 Task: Check the selling blogs.
Action: Mouse moved to (87, 163)
Screenshot: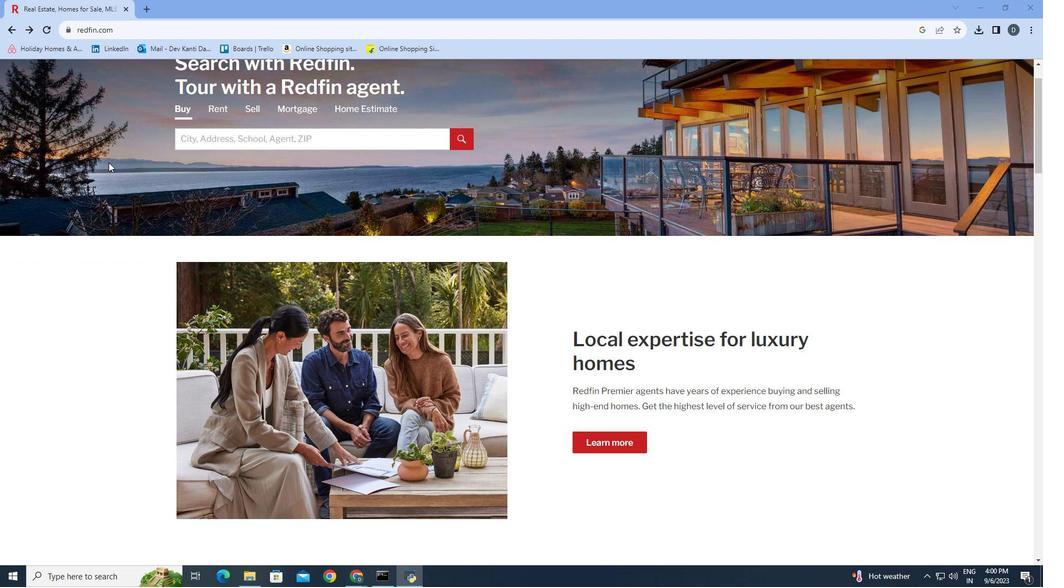 
Action: Mouse scrolled (87, 163) with delta (0, 0)
Screenshot: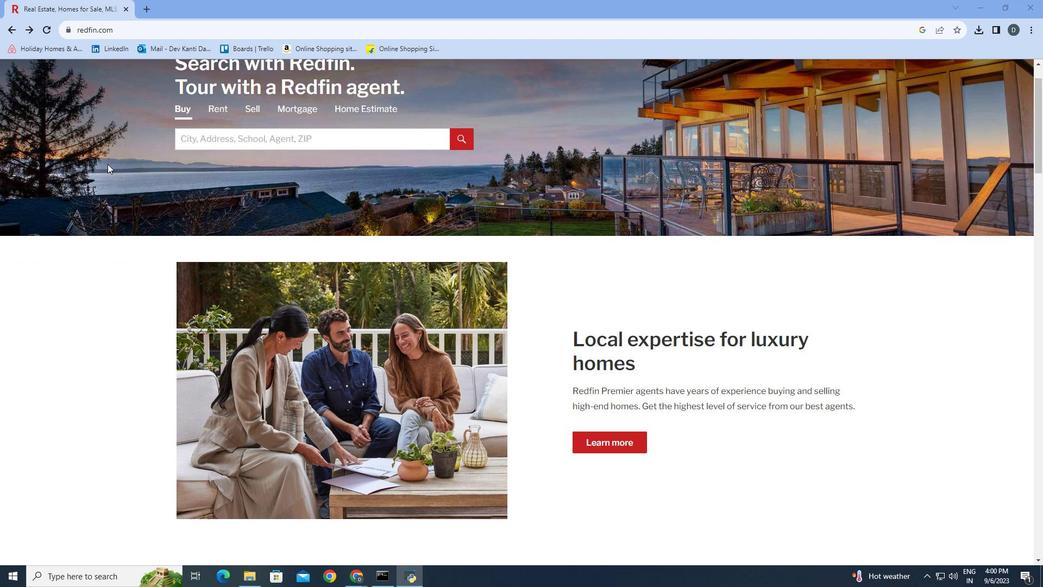 
Action: Mouse moved to (86, 164)
Screenshot: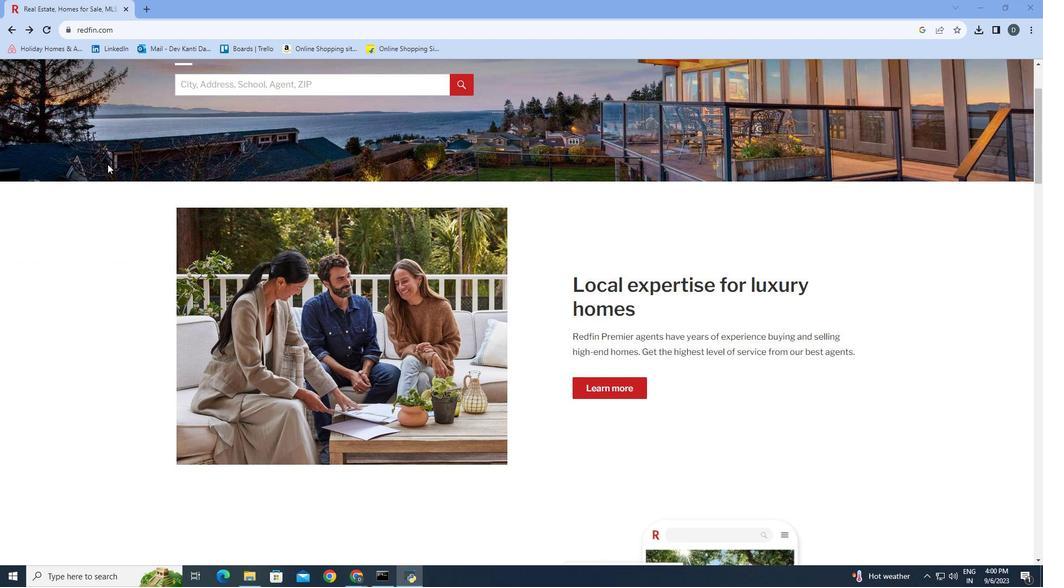 
Action: Mouse scrolled (86, 164) with delta (0, 0)
Screenshot: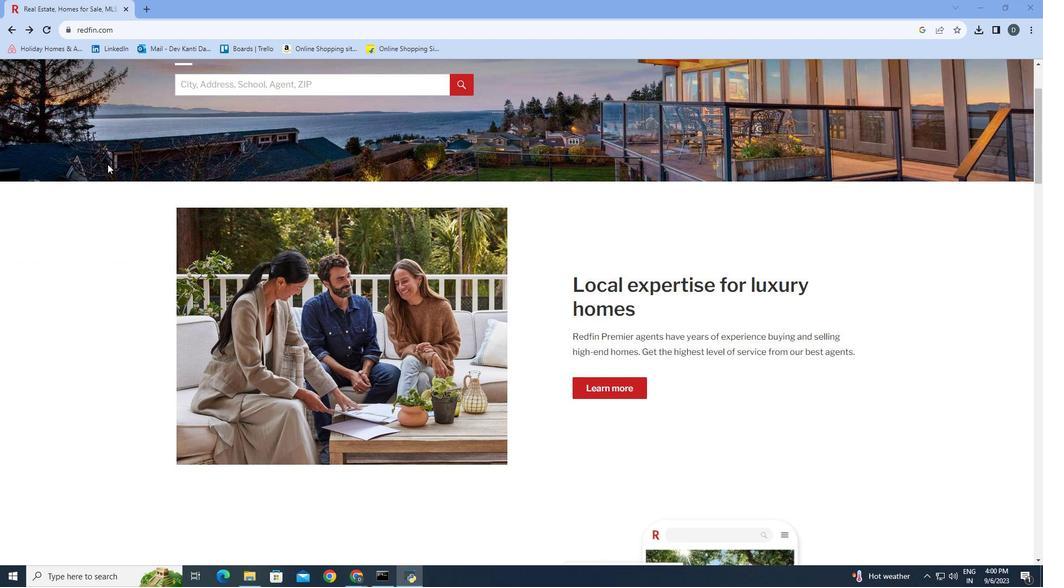 
Action: Mouse moved to (85, 165)
Screenshot: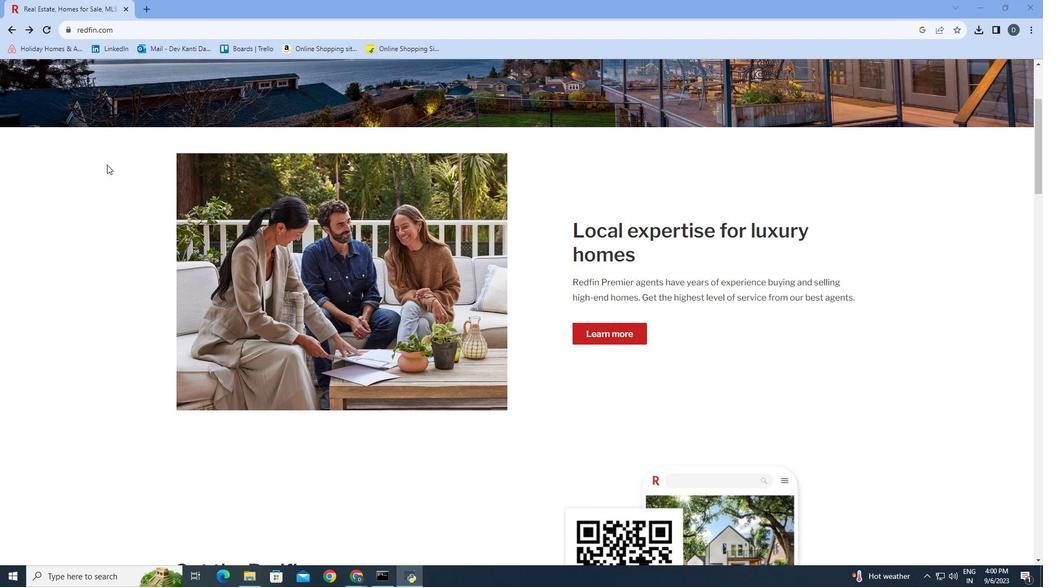 
Action: Mouse scrolled (85, 165) with delta (0, 0)
Screenshot: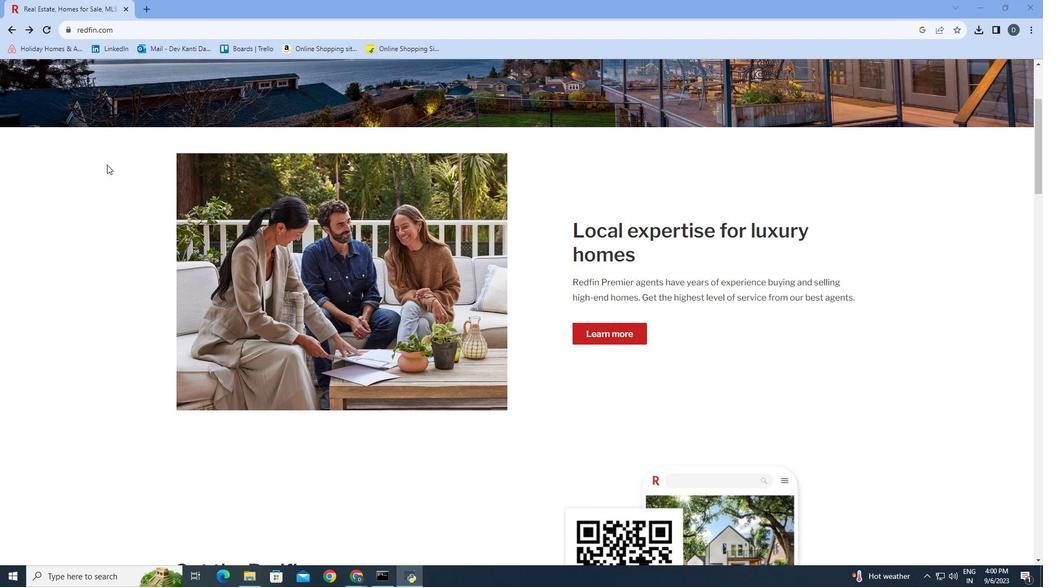 
Action: Mouse scrolled (85, 165) with delta (0, 0)
Screenshot: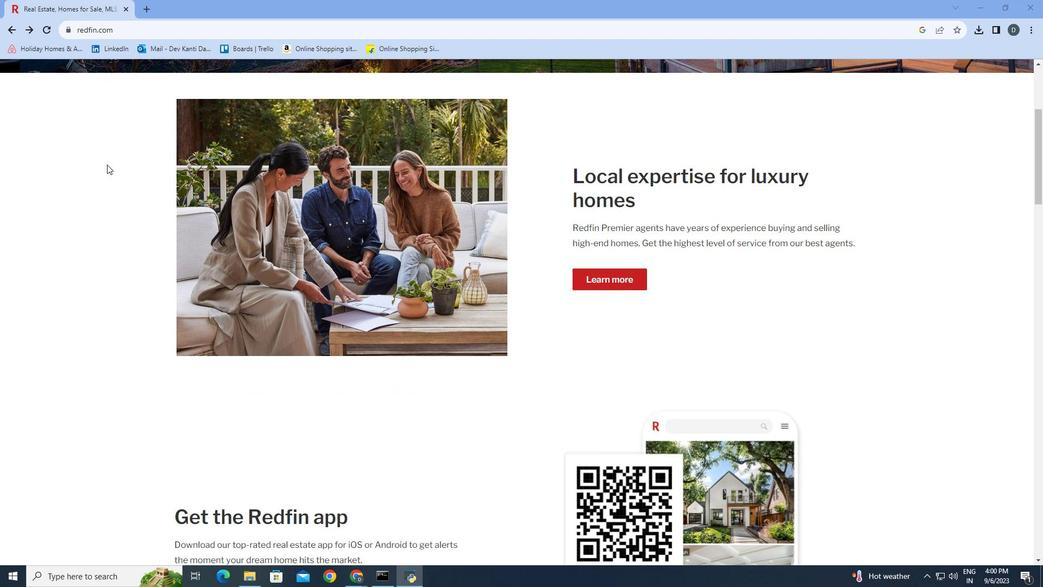 
Action: Mouse scrolled (85, 165) with delta (0, 0)
Screenshot: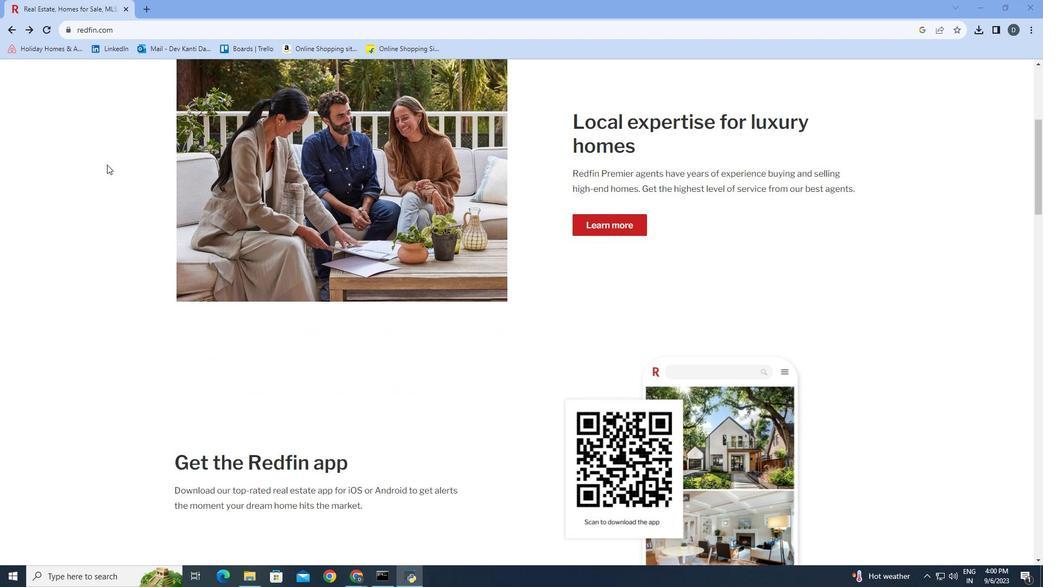 
Action: Mouse scrolled (85, 165) with delta (0, 0)
Screenshot: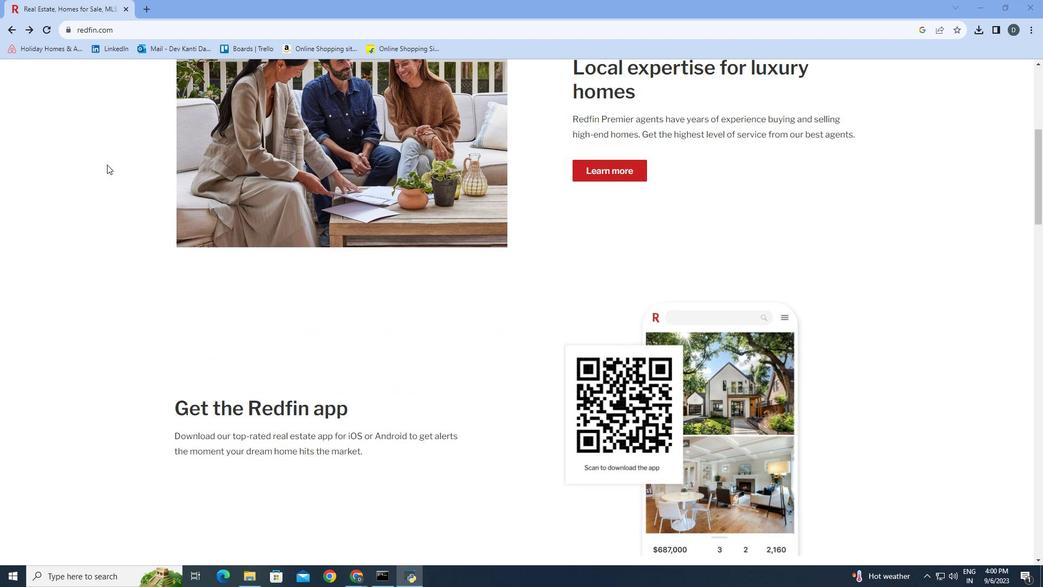 
Action: Mouse scrolled (85, 165) with delta (0, 0)
Screenshot: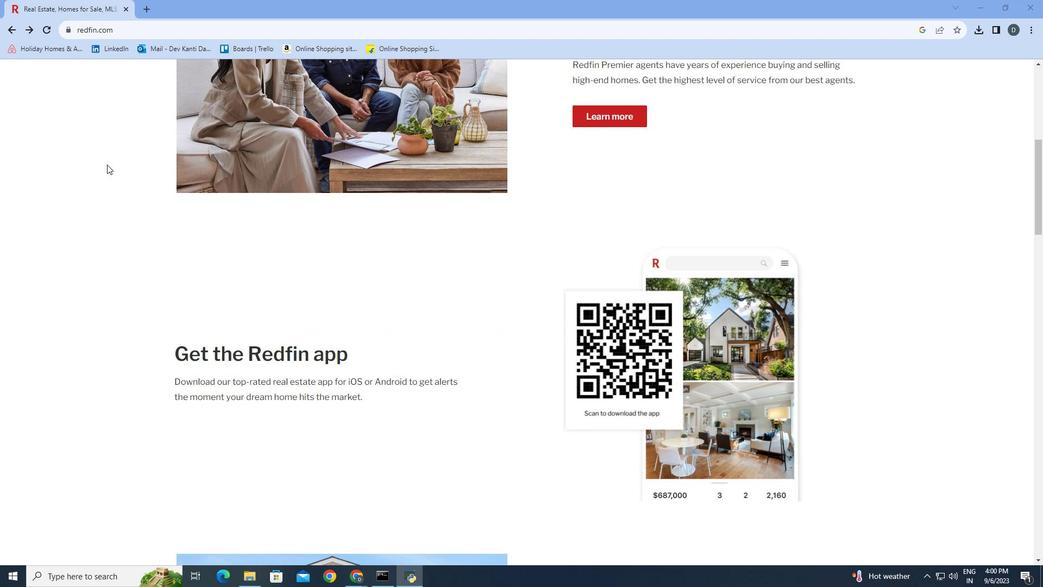 
Action: Mouse scrolled (85, 165) with delta (0, 0)
Screenshot: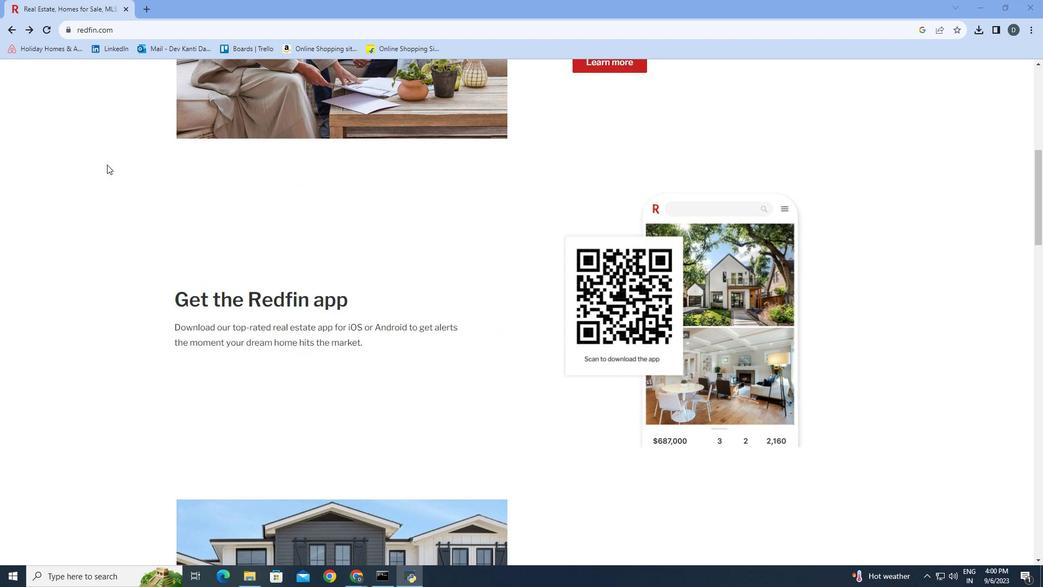 
Action: Mouse scrolled (85, 165) with delta (0, 0)
Screenshot: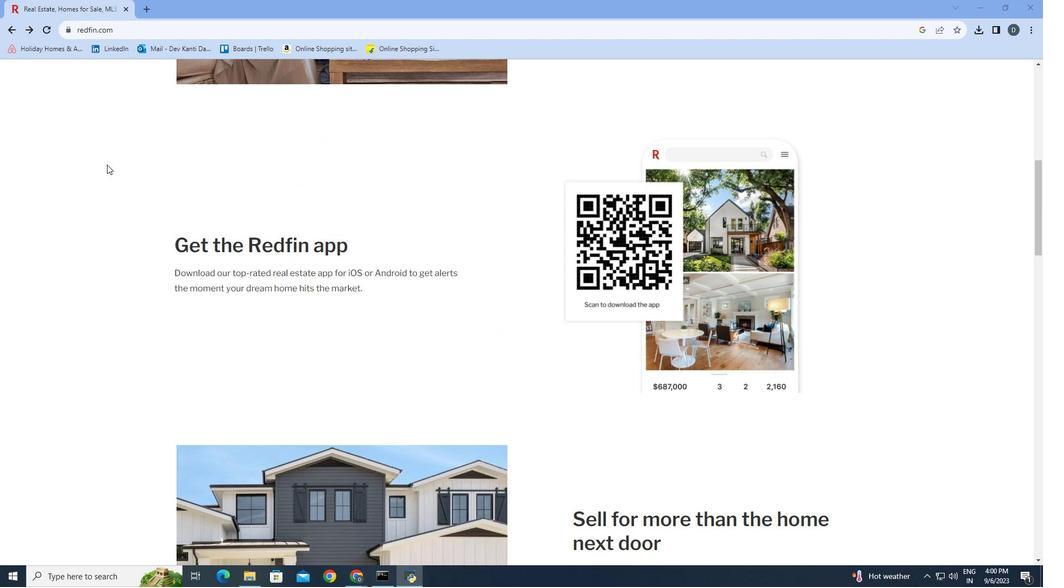 
Action: Mouse scrolled (85, 165) with delta (0, 0)
Screenshot: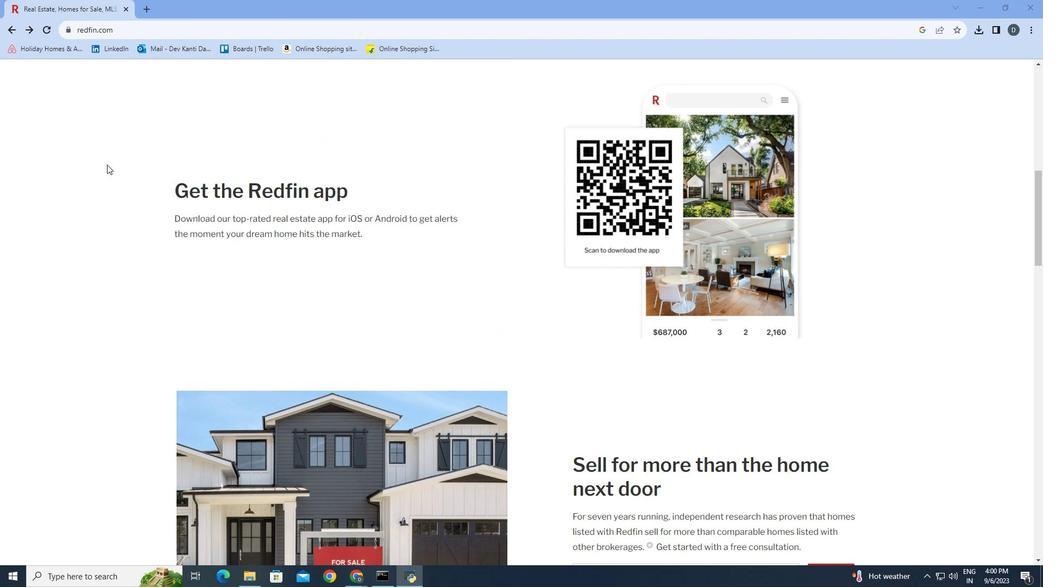 
Action: Mouse scrolled (85, 165) with delta (0, 0)
Screenshot: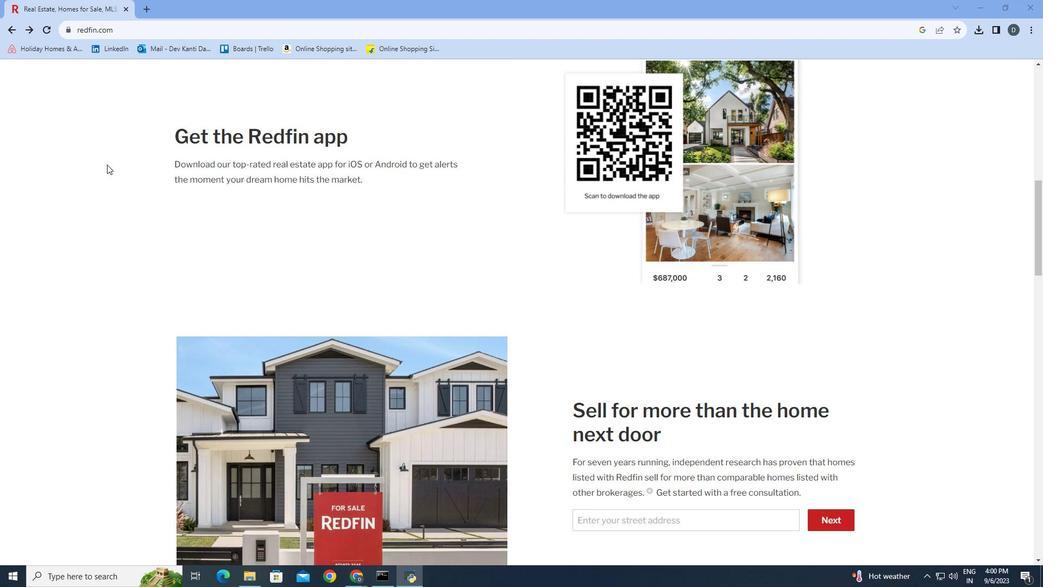 
Action: Mouse scrolled (85, 165) with delta (0, 0)
Screenshot: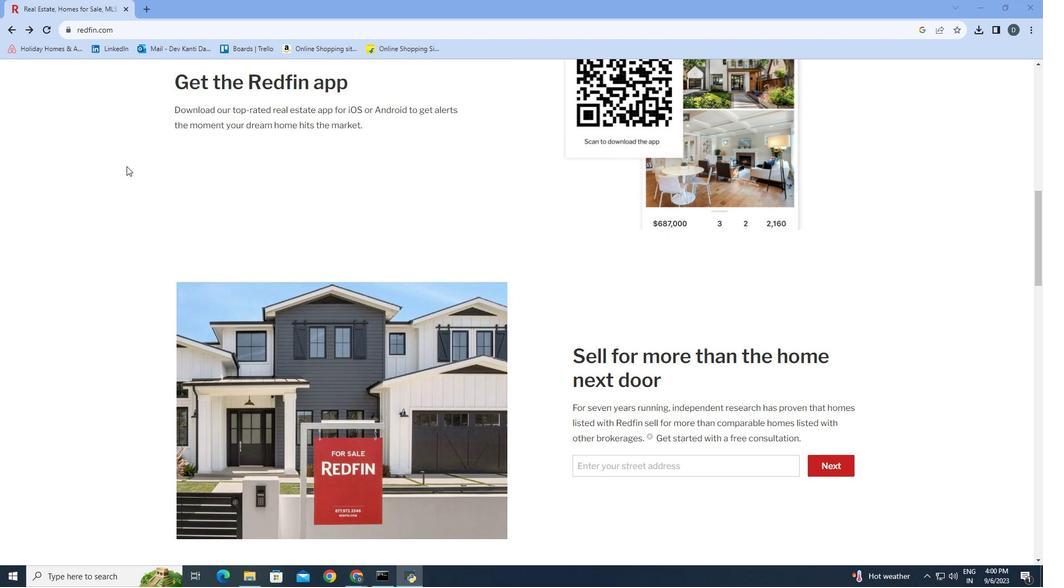 
Action: Mouse moved to (119, 166)
Screenshot: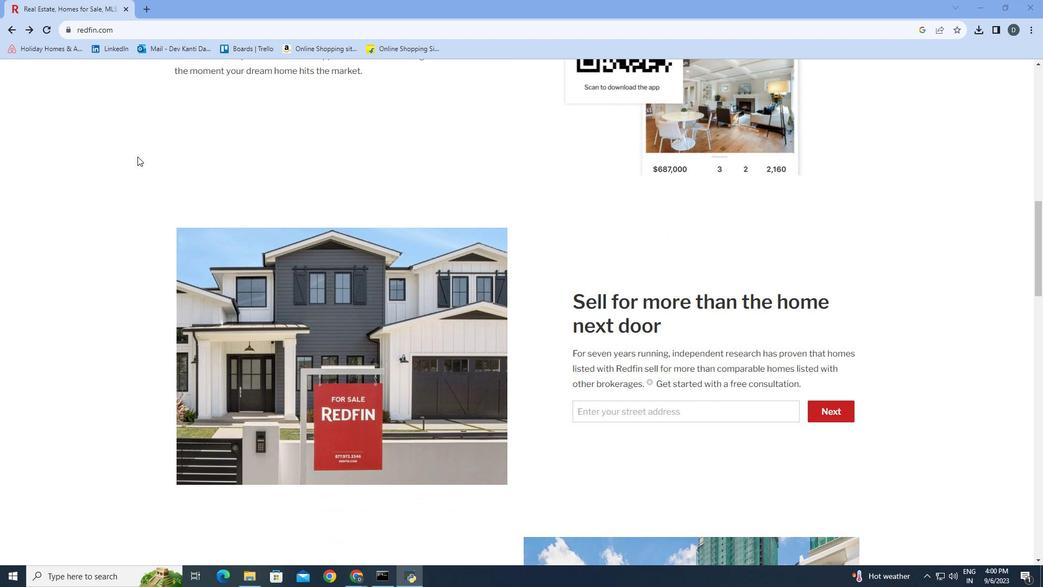 
Action: Mouse scrolled (119, 165) with delta (0, 0)
Screenshot: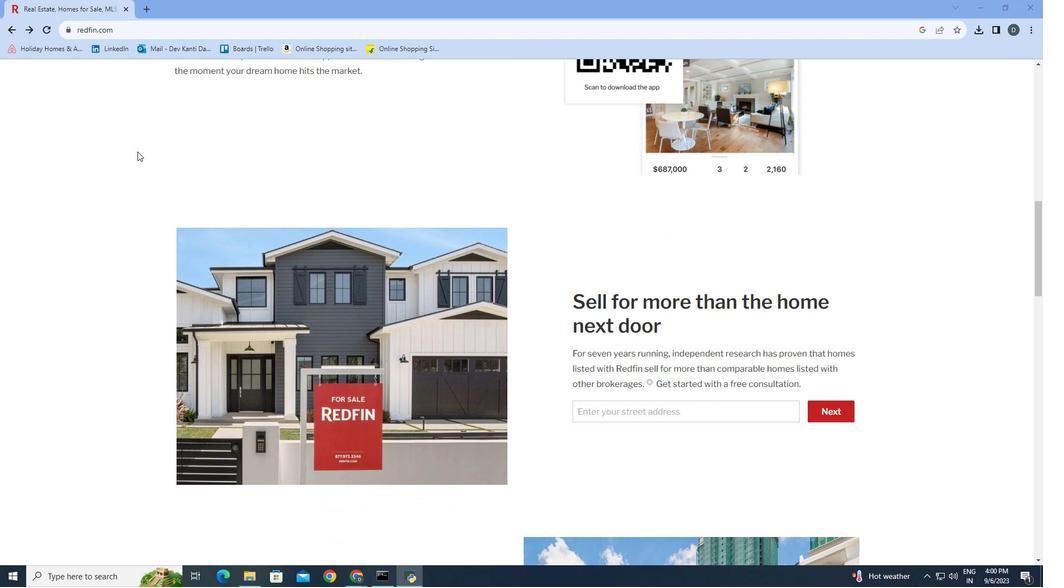 
Action: Mouse moved to (121, 150)
Screenshot: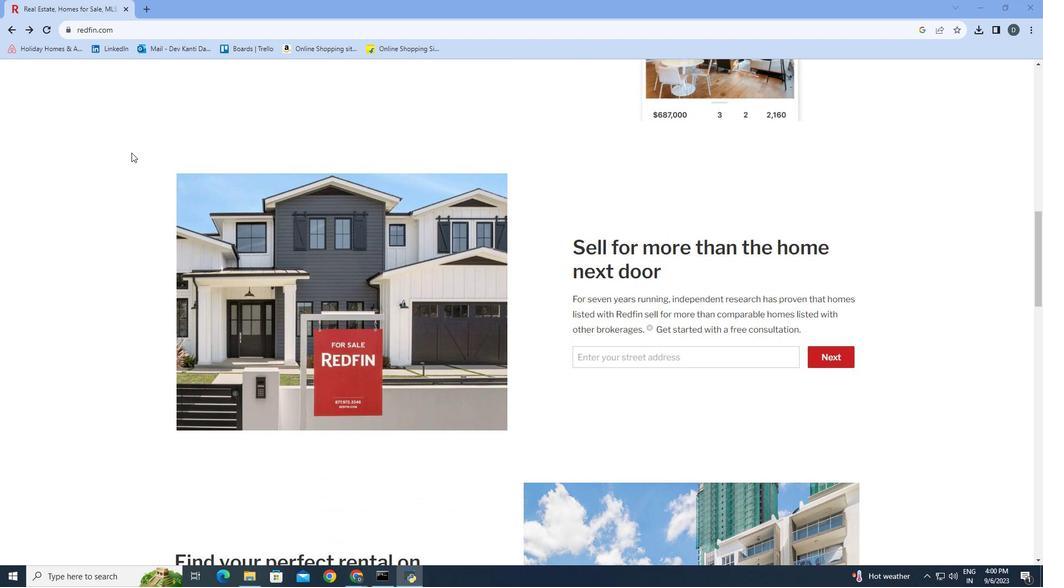 
Action: Mouse scrolled (121, 149) with delta (0, 0)
Screenshot: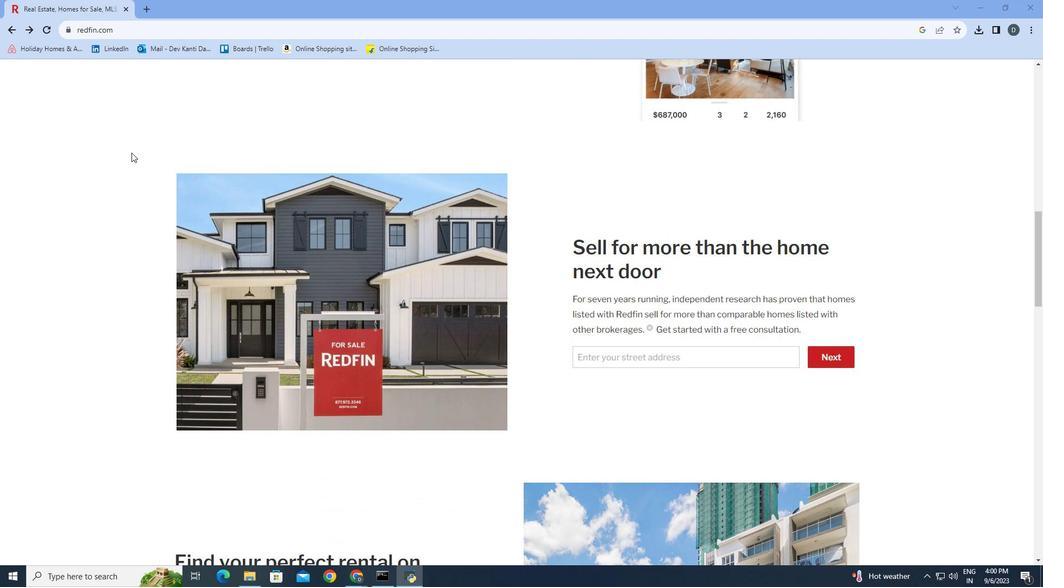 
Action: Mouse moved to (118, 152)
Screenshot: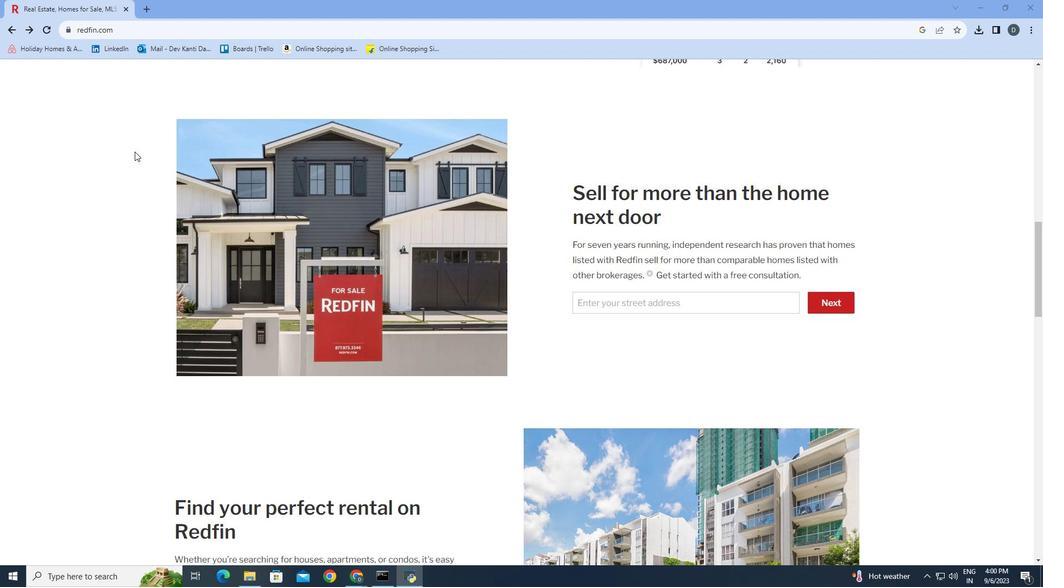 
Action: Mouse scrolled (118, 151) with delta (0, 0)
Screenshot: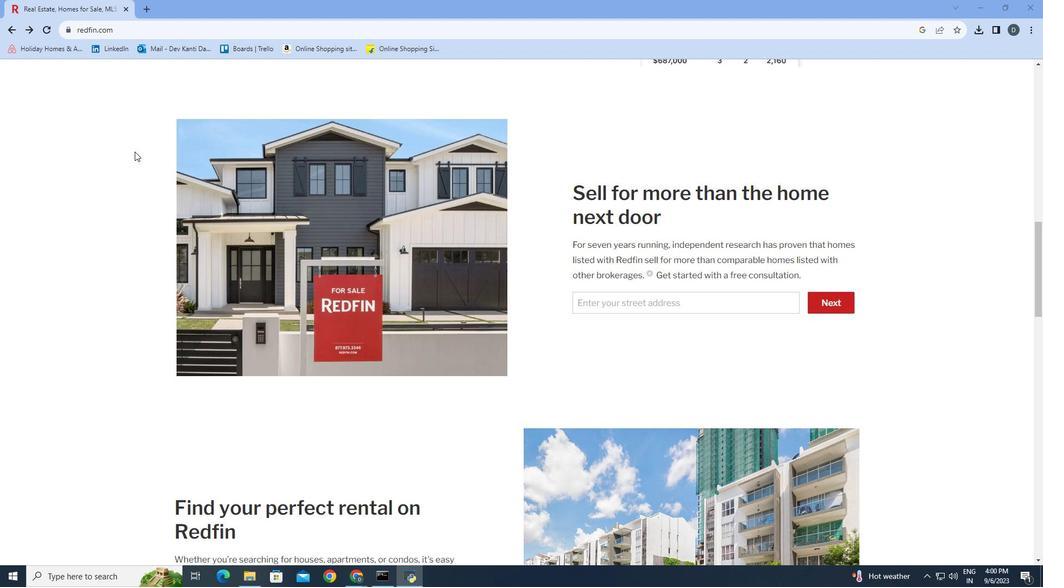 
Action: Mouse scrolled (118, 151) with delta (0, 0)
Screenshot: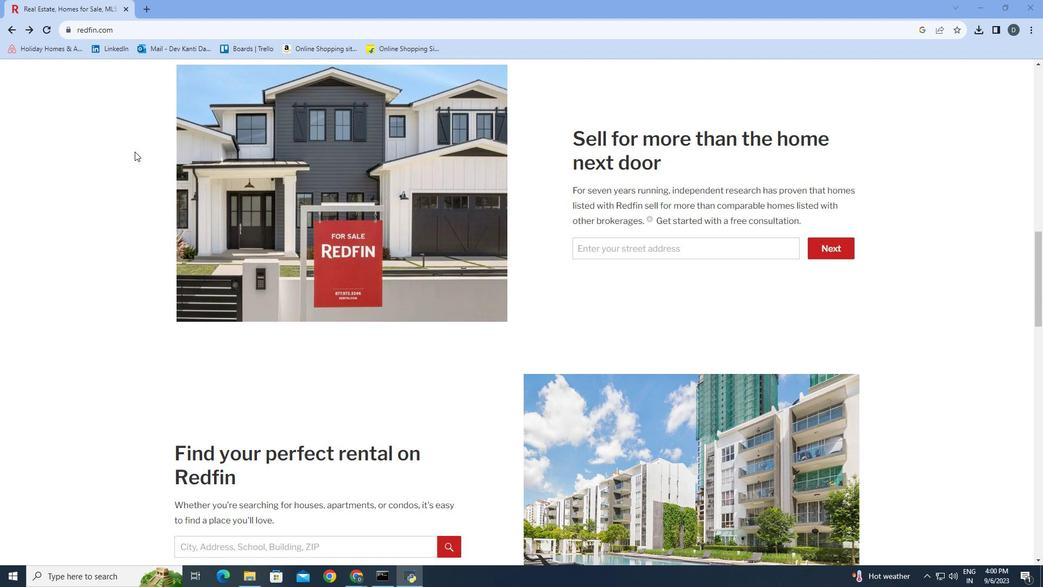 
Action: Mouse scrolled (118, 151) with delta (0, 0)
Screenshot: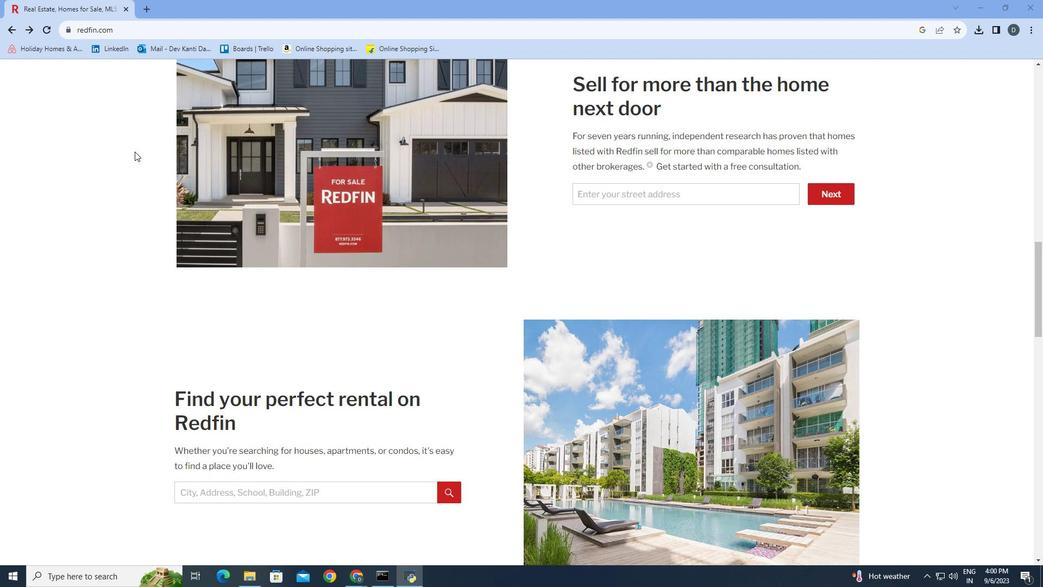
Action: Mouse scrolled (118, 151) with delta (0, 0)
Screenshot: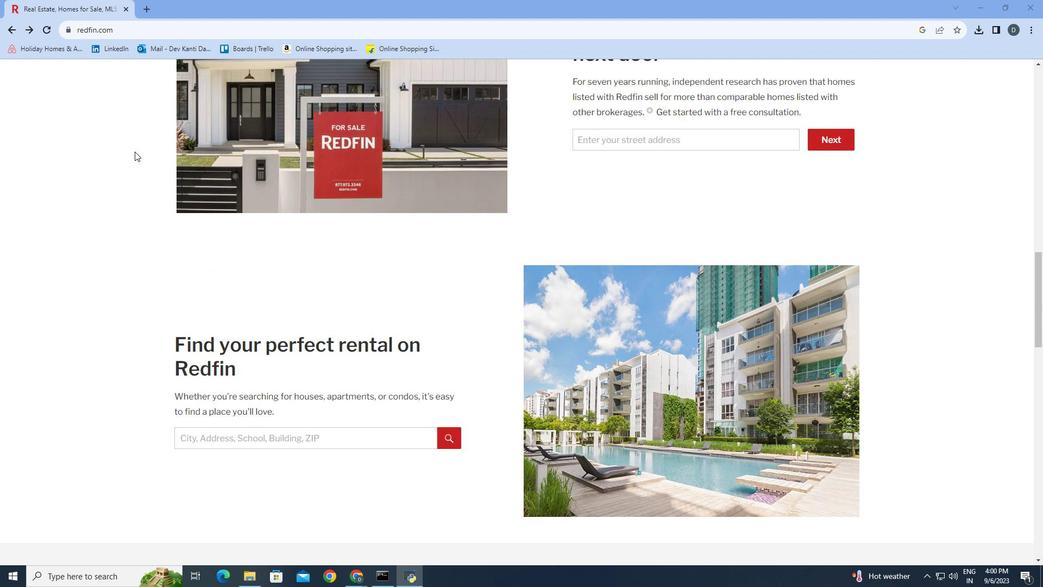 
Action: Mouse scrolled (118, 151) with delta (0, 0)
Screenshot: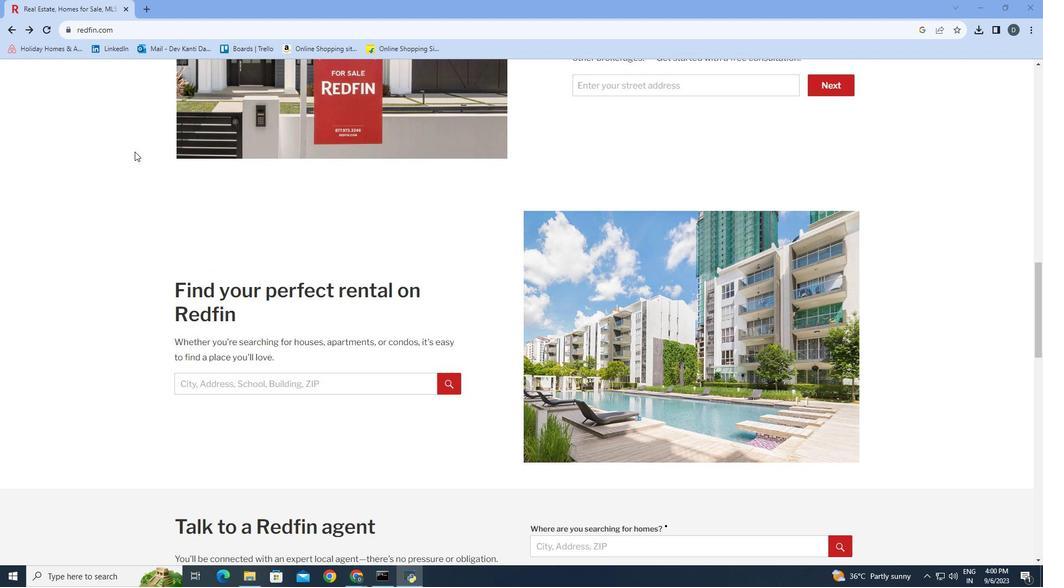 
Action: Mouse scrolled (118, 151) with delta (0, 0)
Screenshot: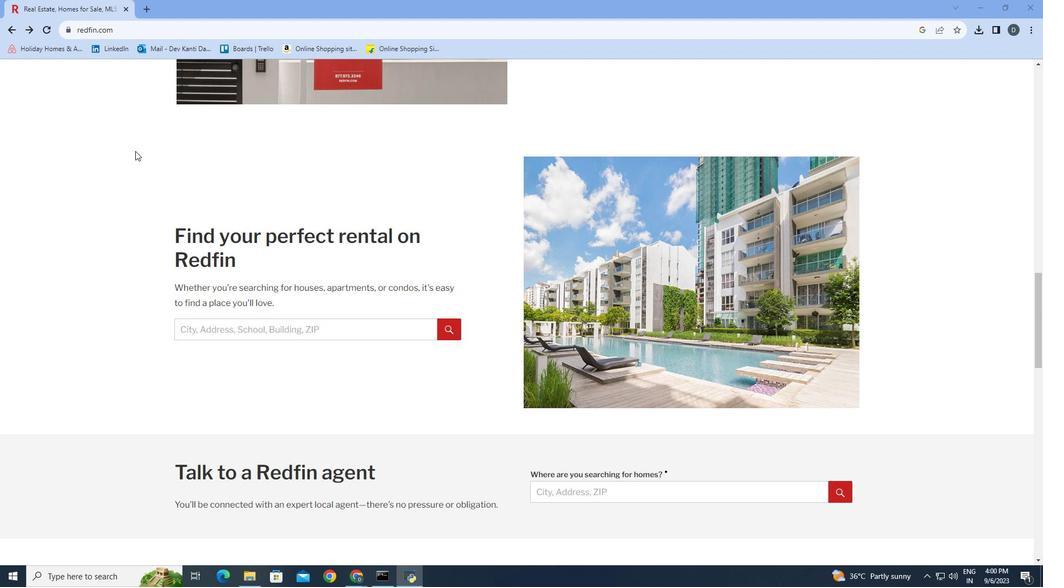 
Action: Mouse moved to (119, 151)
Screenshot: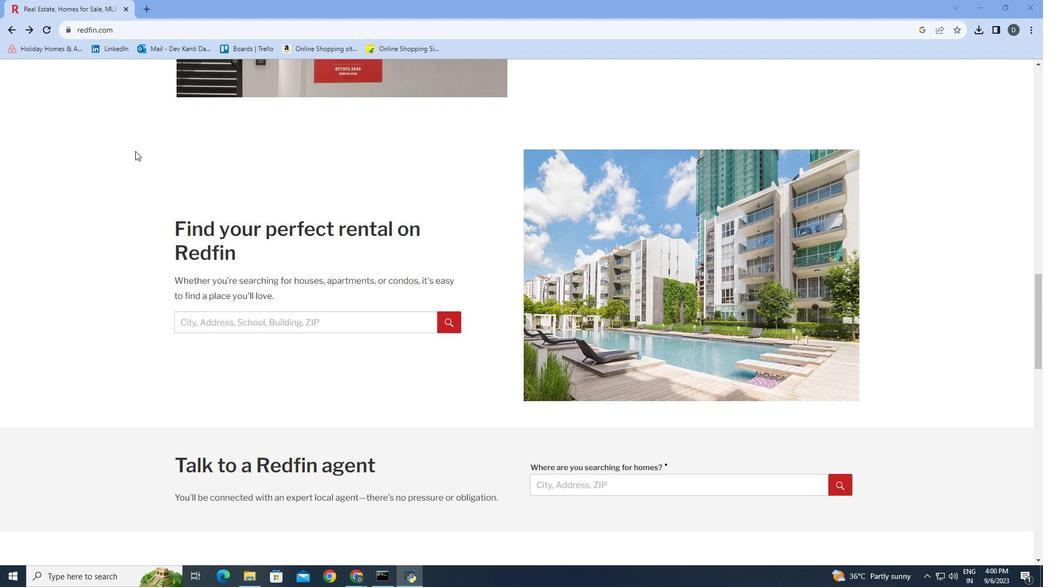 
Action: Mouse scrolled (119, 151) with delta (0, 0)
Screenshot: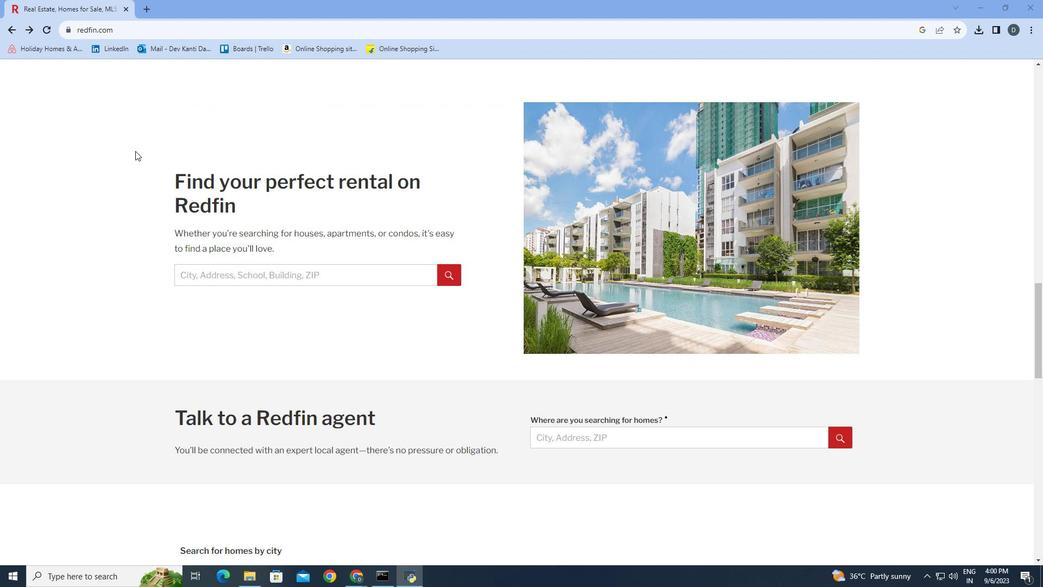 
Action: Mouse scrolled (119, 151) with delta (0, 0)
Screenshot: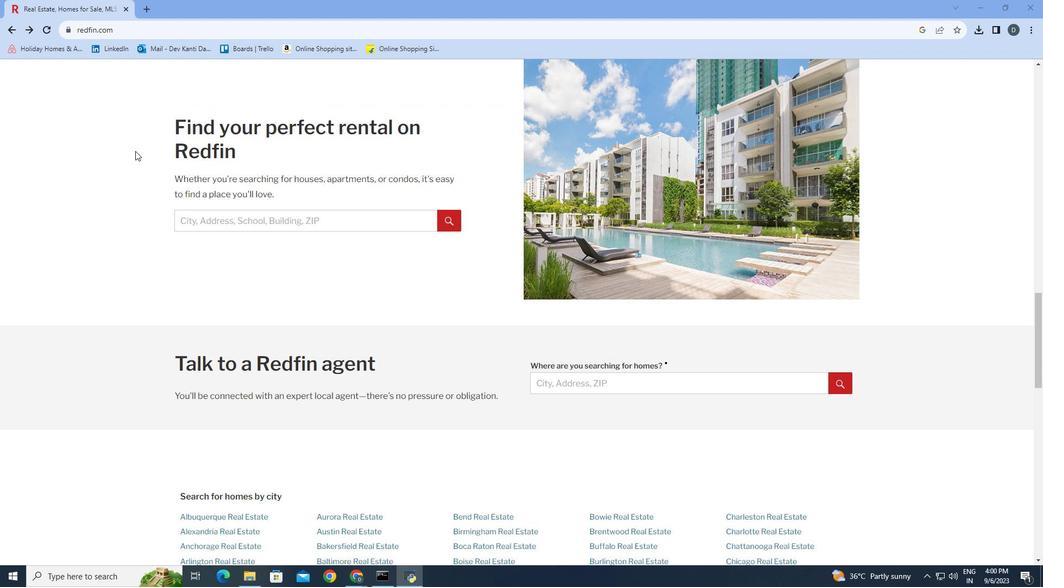 
Action: Mouse scrolled (119, 151) with delta (0, 0)
Screenshot: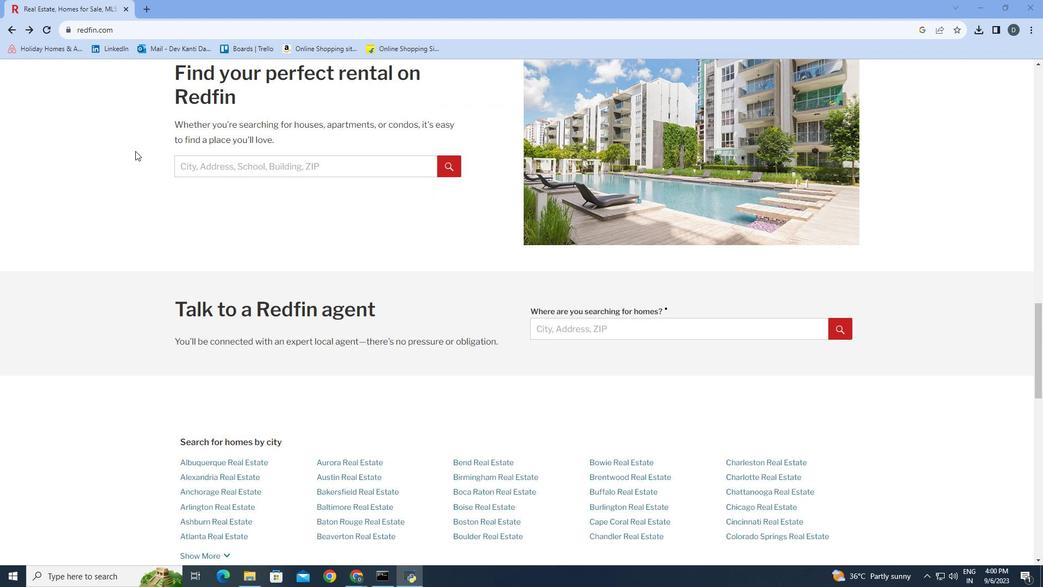 
Action: Mouse scrolled (119, 151) with delta (0, 0)
Screenshot: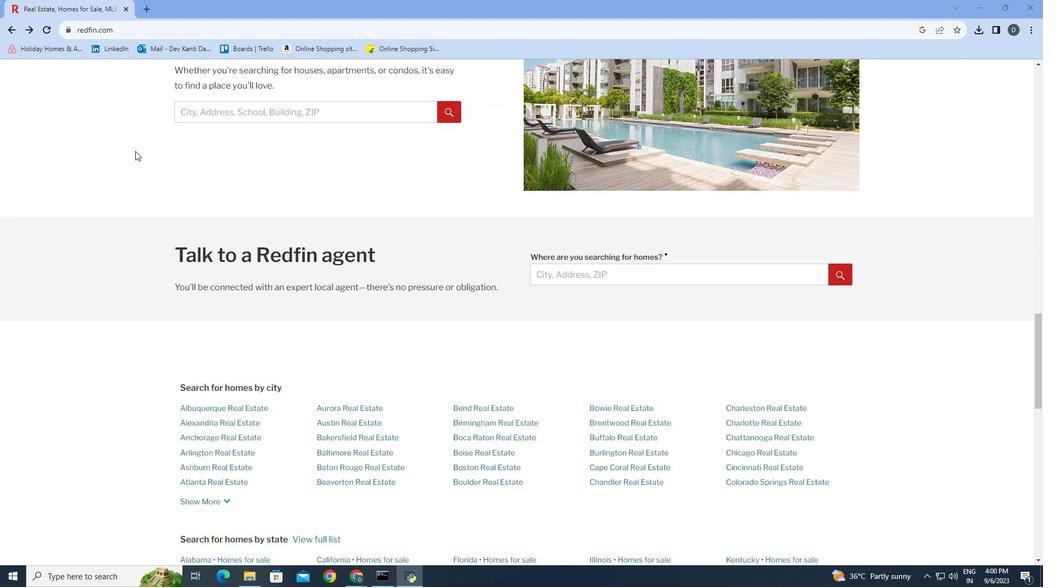 
Action: Mouse scrolled (119, 151) with delta (0, 0)
Screenshot: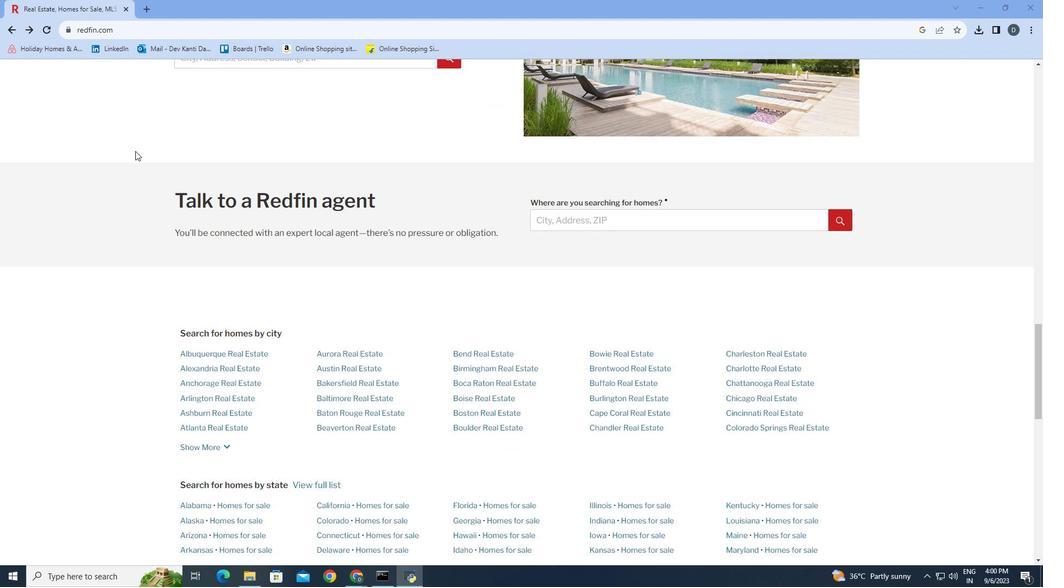 
Action: Mouse scrolled (119, 151) with delta (0, 0)
Screenshot: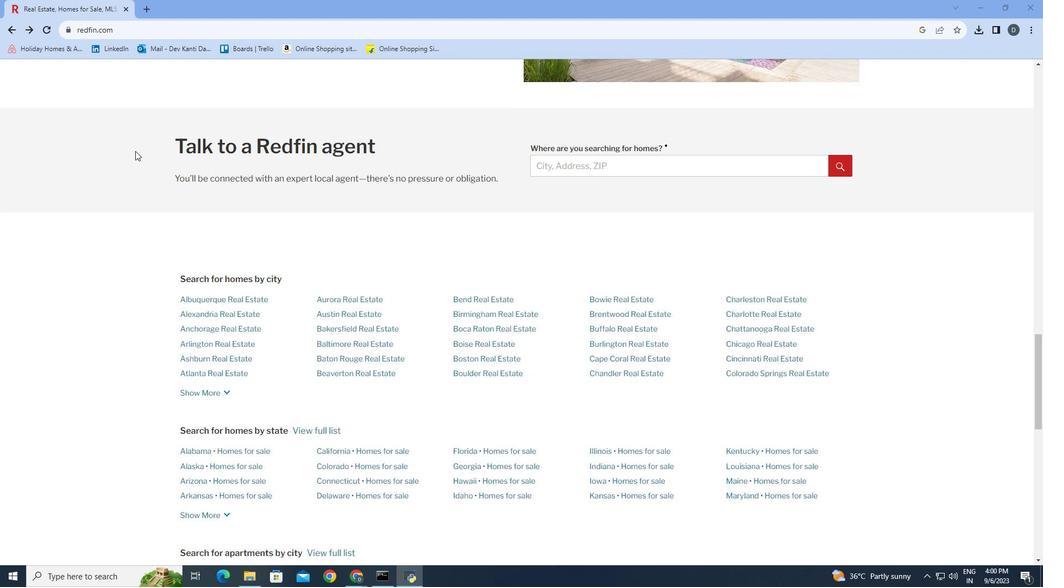 
Action: Mouse scrolled (119, 151) with delta (0, 0)
Screenshot: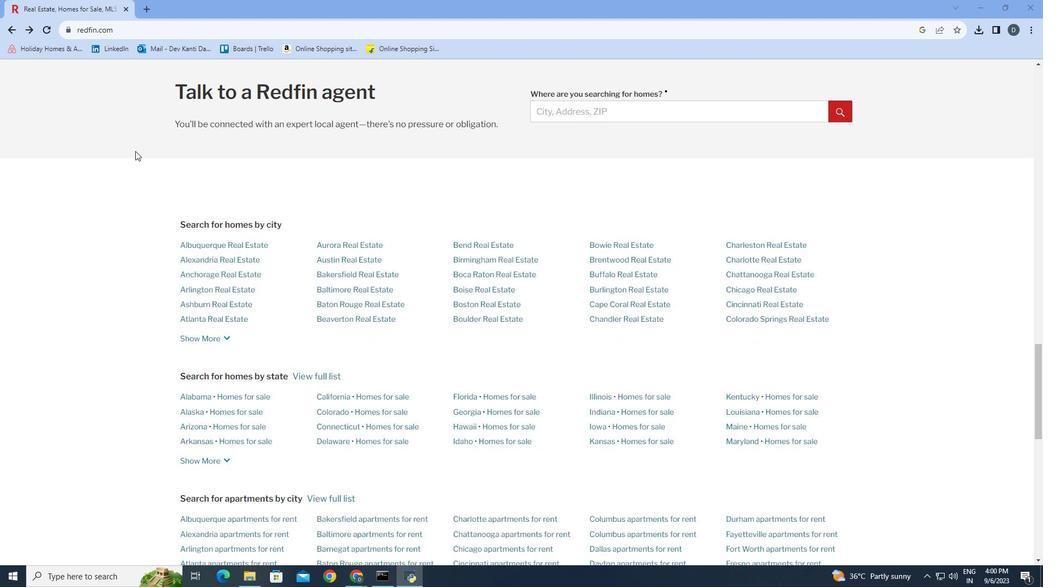 
Action: Mouse scrolled (119, 151) with delta (0, 0)
Screenshot: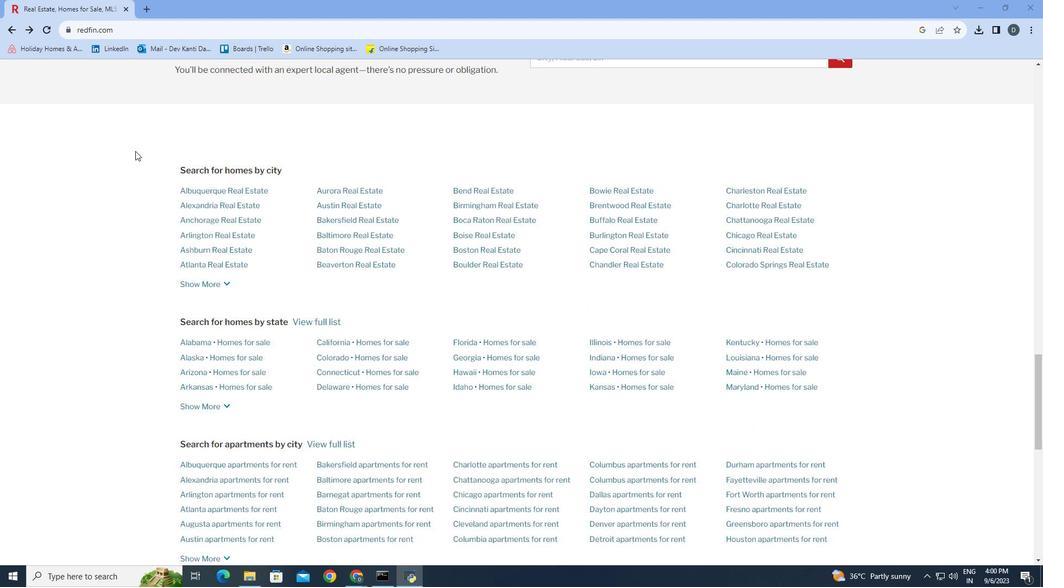 
Action: Mouse scrolled (119, 151) with delta (0, 0)
Screenshot: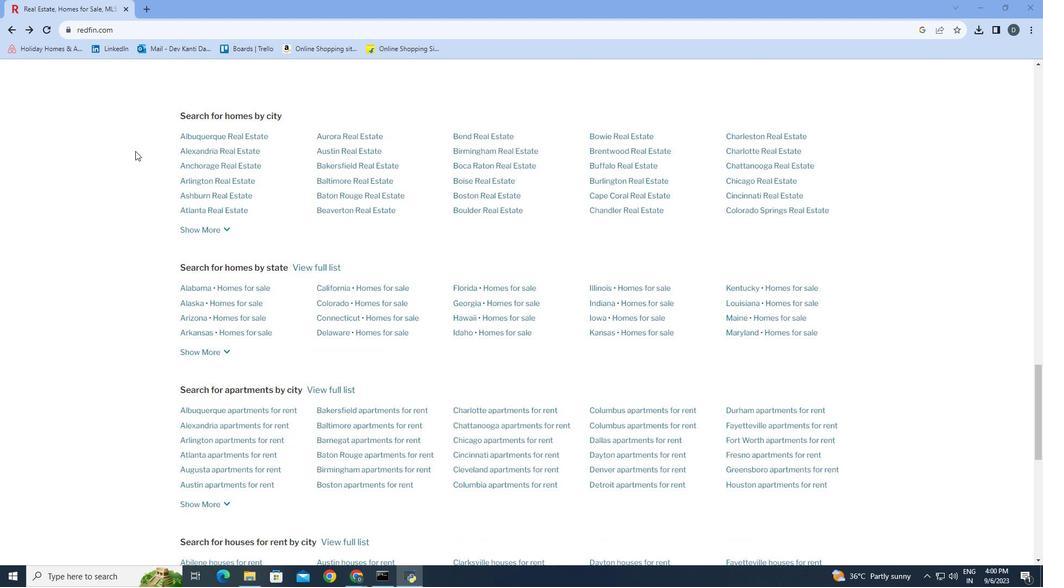 
Action: Mouse scrolled (119, 151) with delta (0, 0)
Screenshot: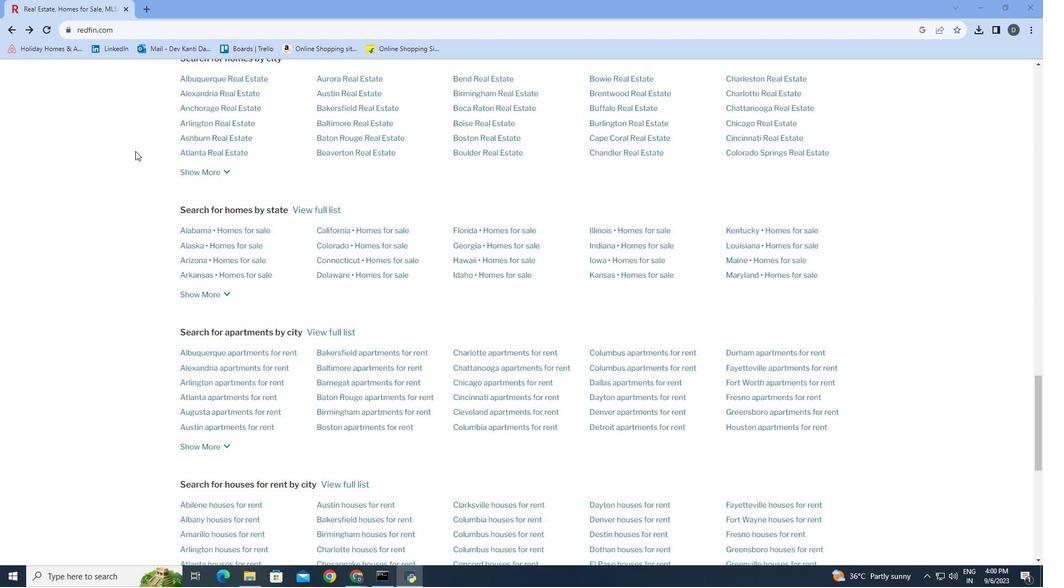 
Action: Mouse scrolled (119, 151) with delta (0, 0)
Screenshot: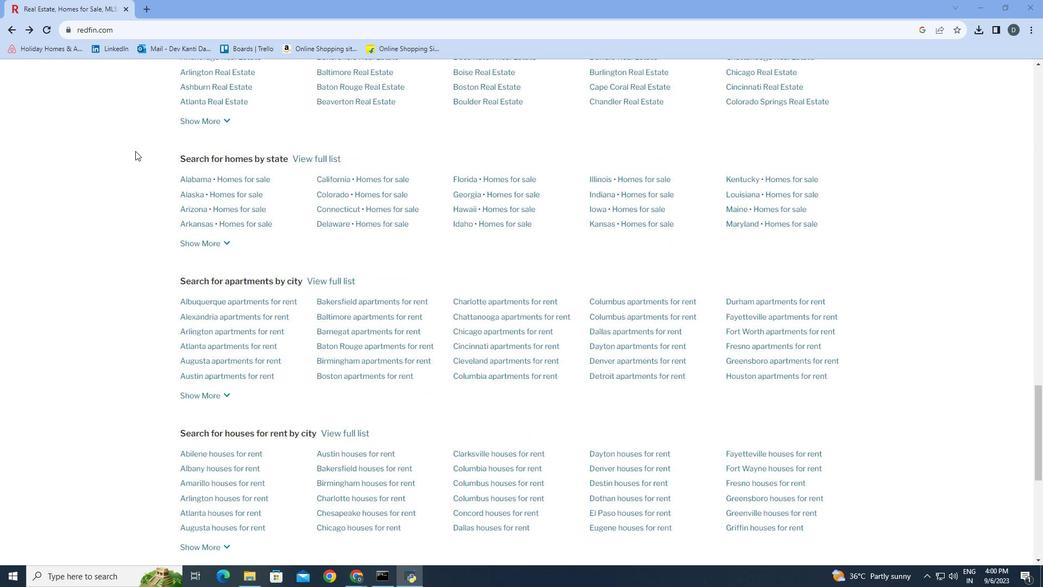 
Action: Mouse scrolled (119, 151) with delta (0, 0)
Screenshot: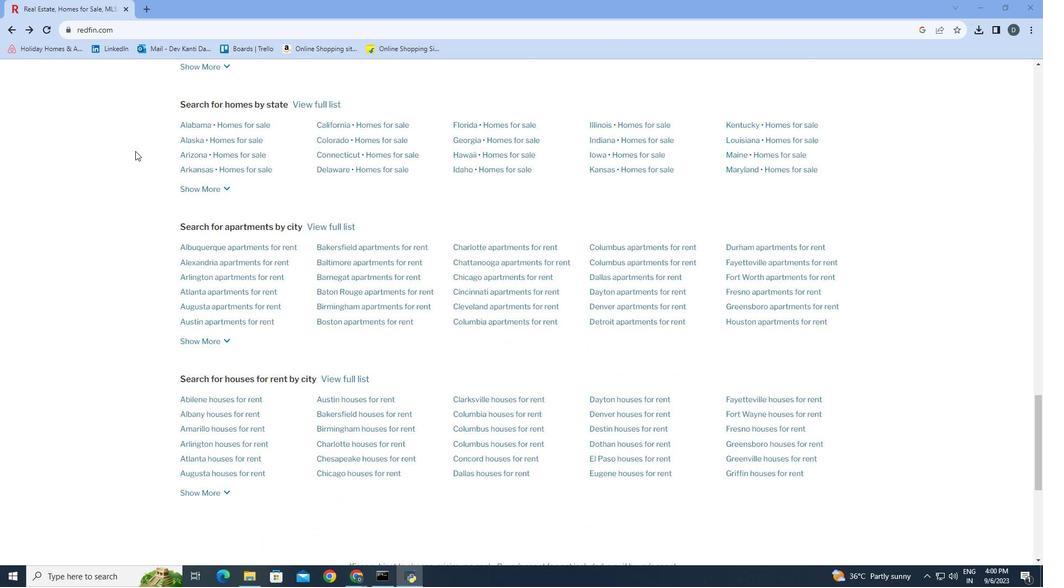 
Action: Mouse scrolled (119, 151) with delta (0, 0)
Screenshot: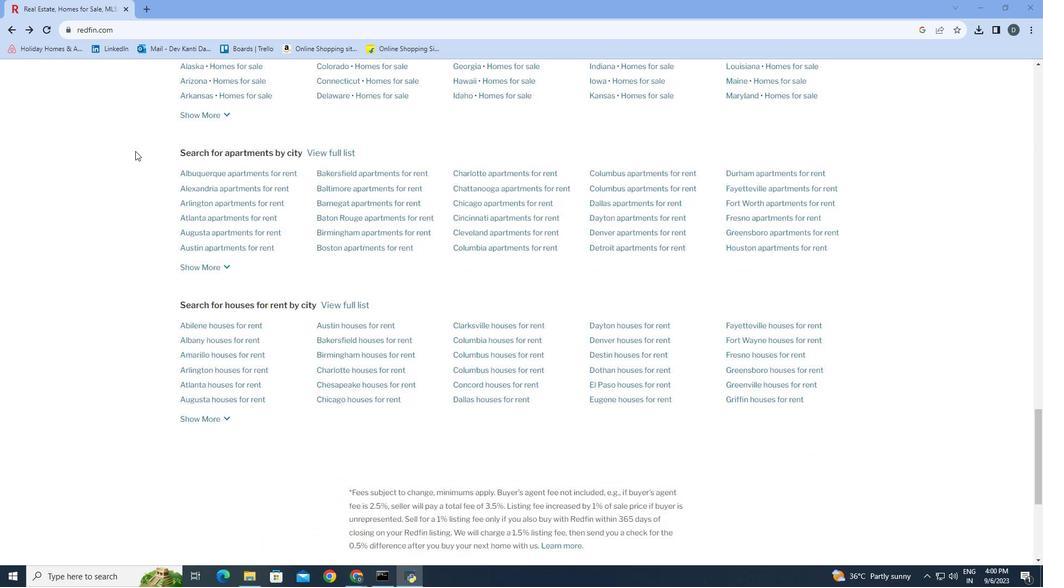 
Action: Mouse scrolled (119, 151) with delta (0, 0)
Screenshot: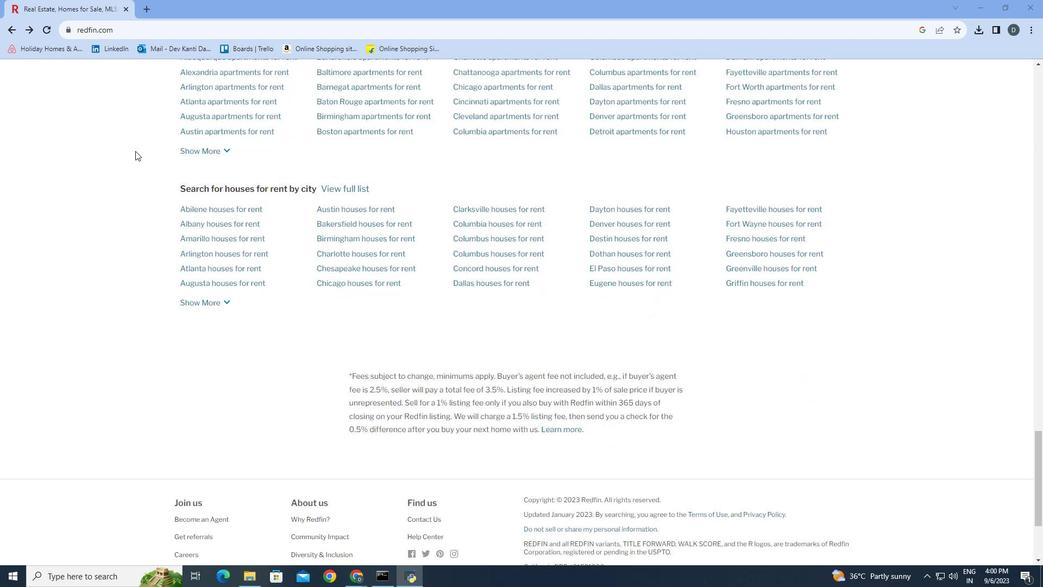 
Action: Mouse scrolled (119, 151) with delta (0, 0)
Screenshot: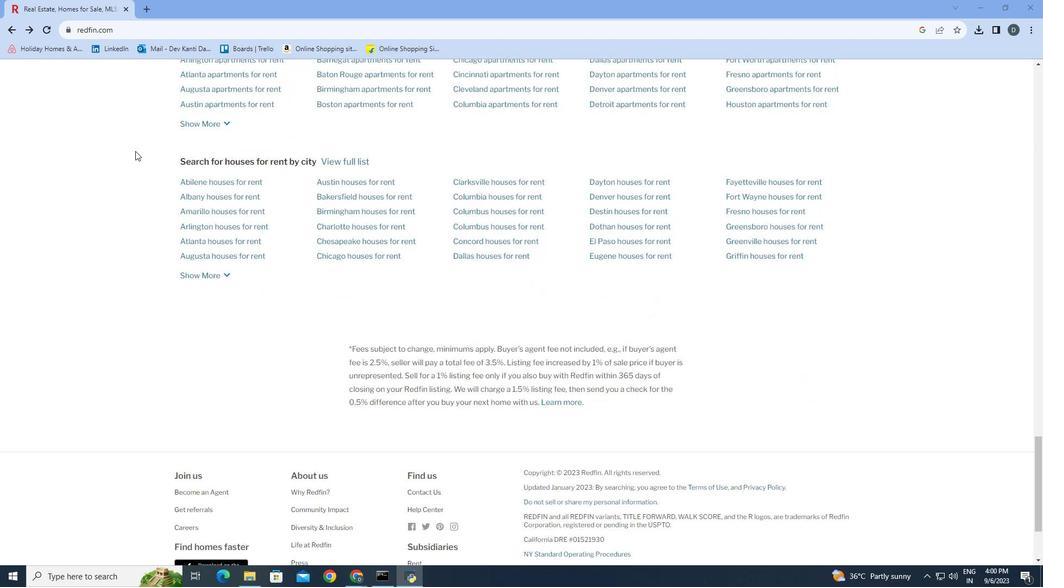 
Action: Mouse scrolled (119, 151) with delta (0, 0)
Screenshot: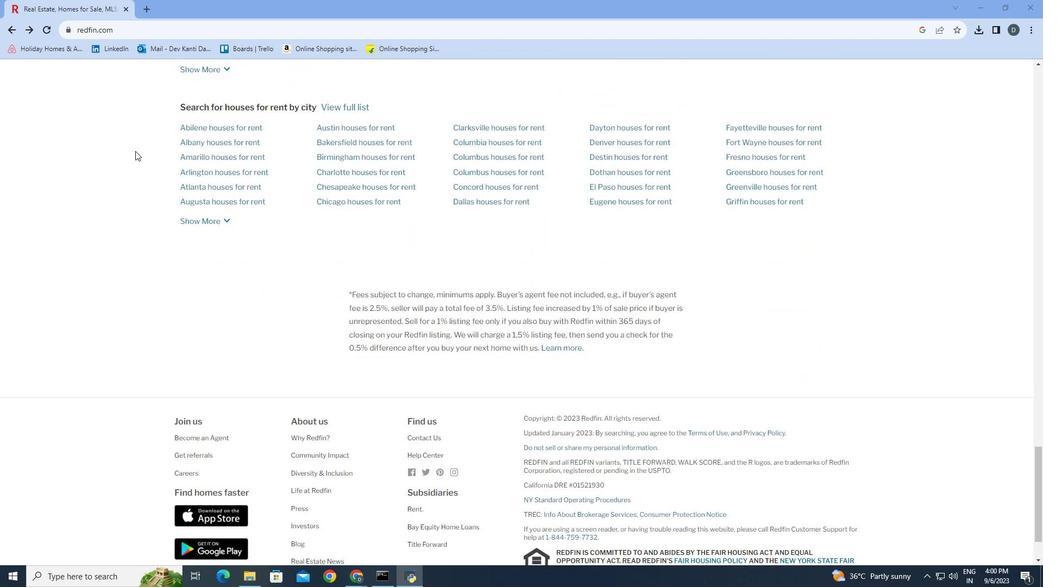 
Action: Mouse moved to (119, 151)
Screenshot: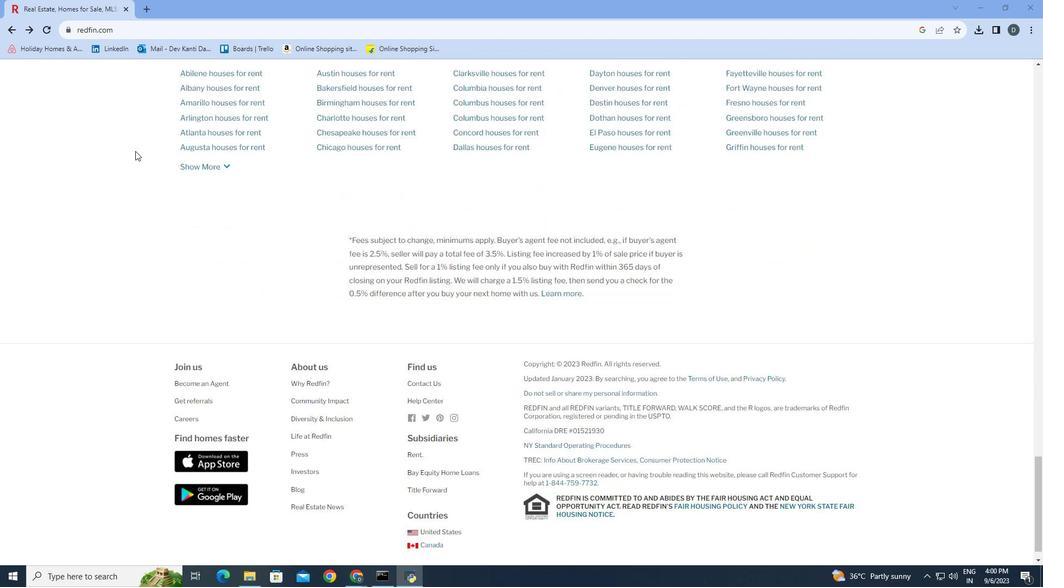 
Action: Mouse scrolled (119, 151) with delta (0, 0)
Screenshot: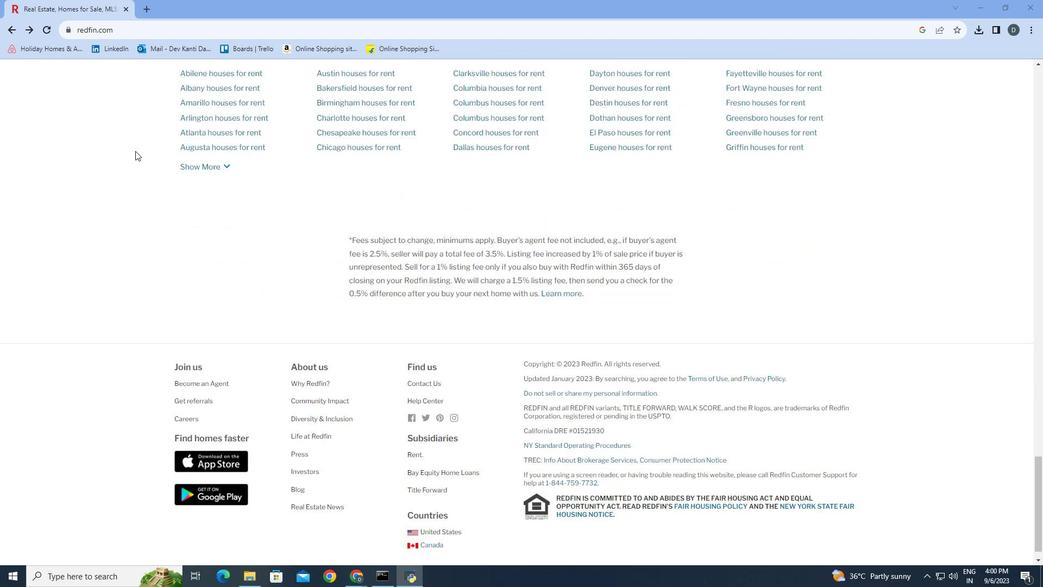 
Action: Mouse scrolled (119, 151) with delta (0, 0)
Screenshot: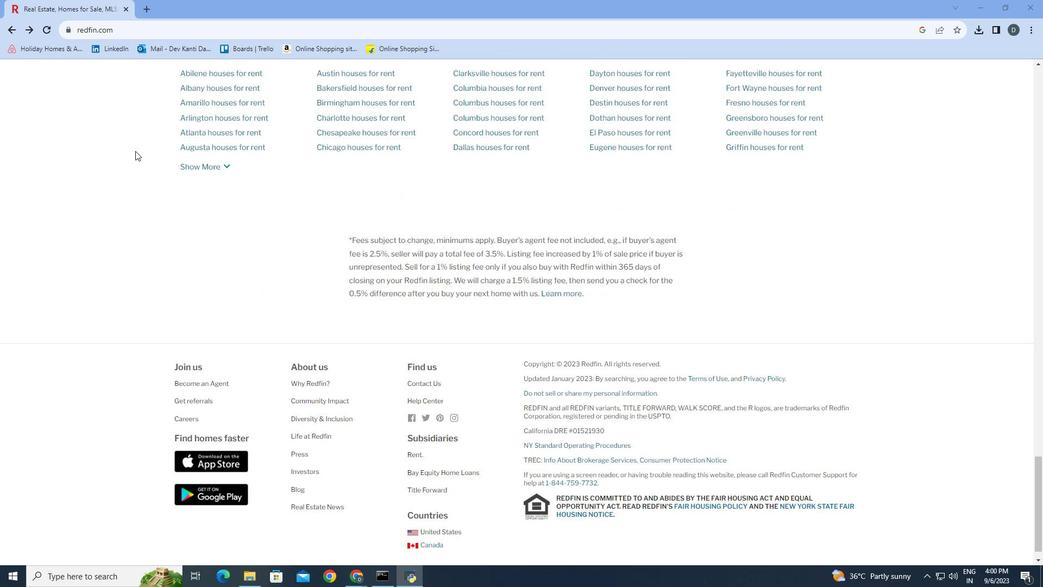 
Action: Mouse moved to (310, 499)
Screenshot: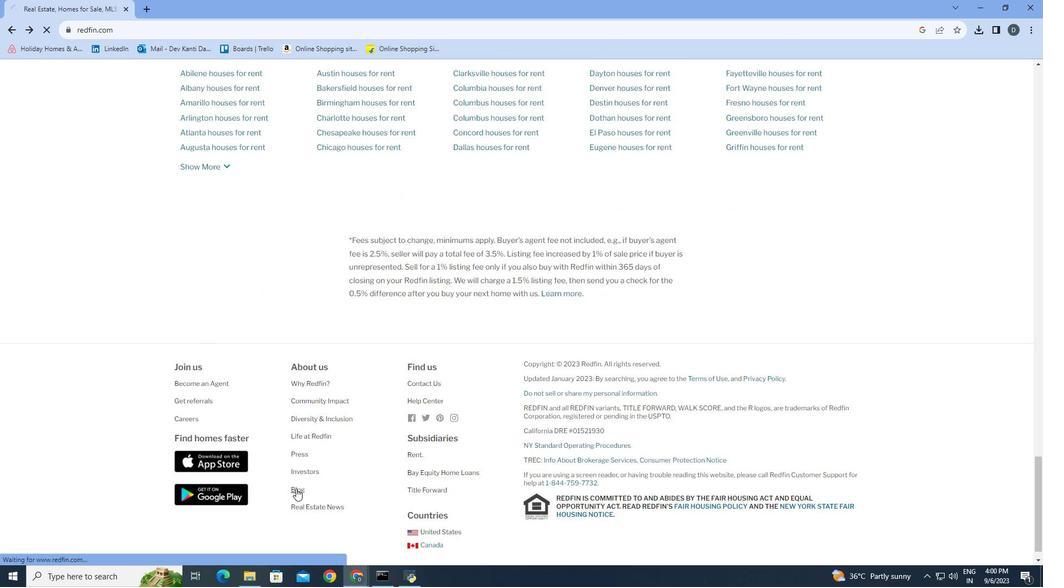 
Action: Mouse pressed left at (310, 499)
Screenshot: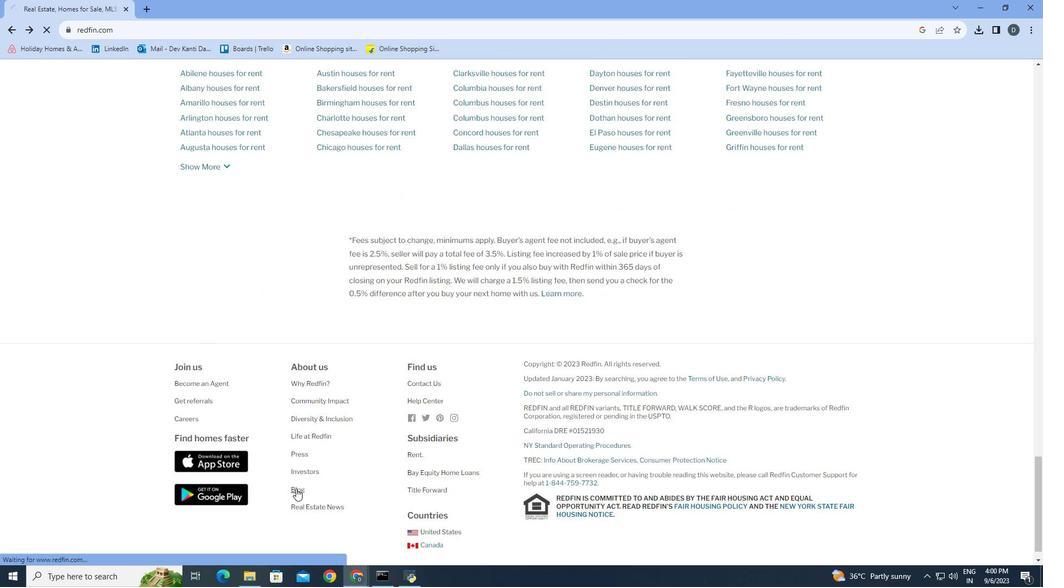 
Action: Mouse moved to (175, 131)
Screenshot: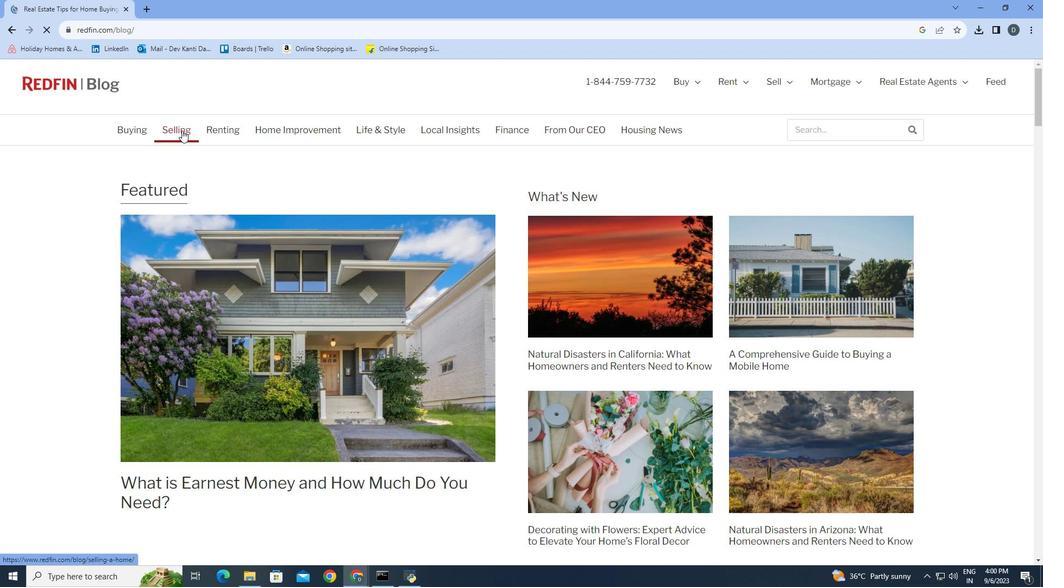 
Action: Mouse pressed left at (175, 131)
Screenshot: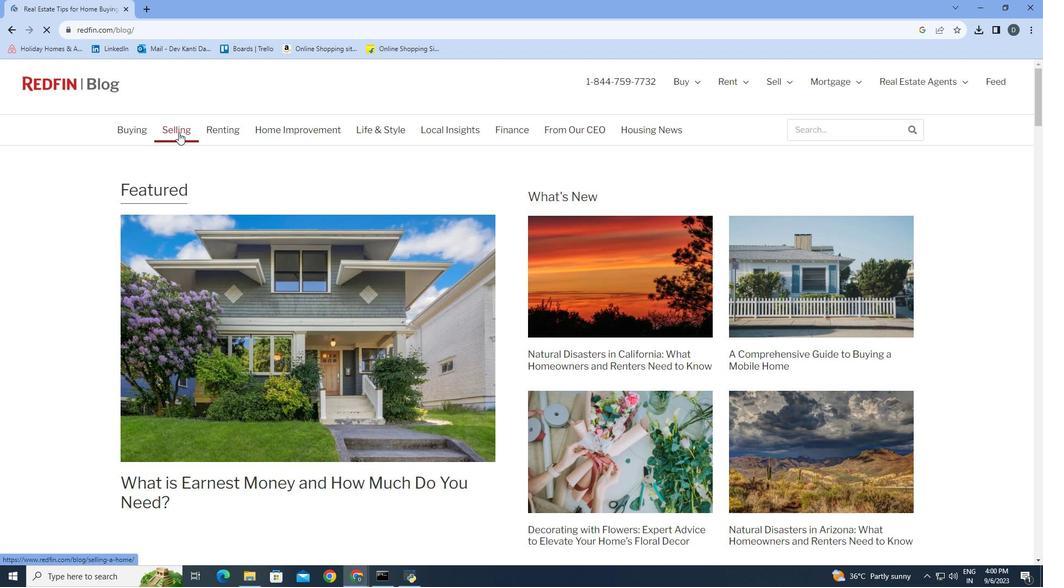 
Action: Mouse moved to (696, 213)
Screenshot: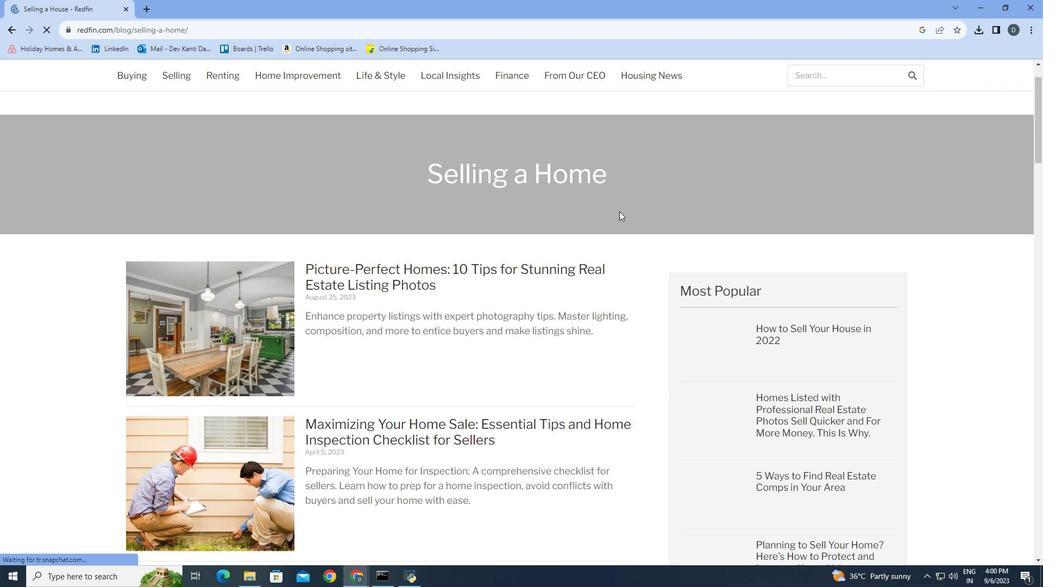 
Action: Mouse scrolled (696, 213) with delta (0, 0)
Screenshot: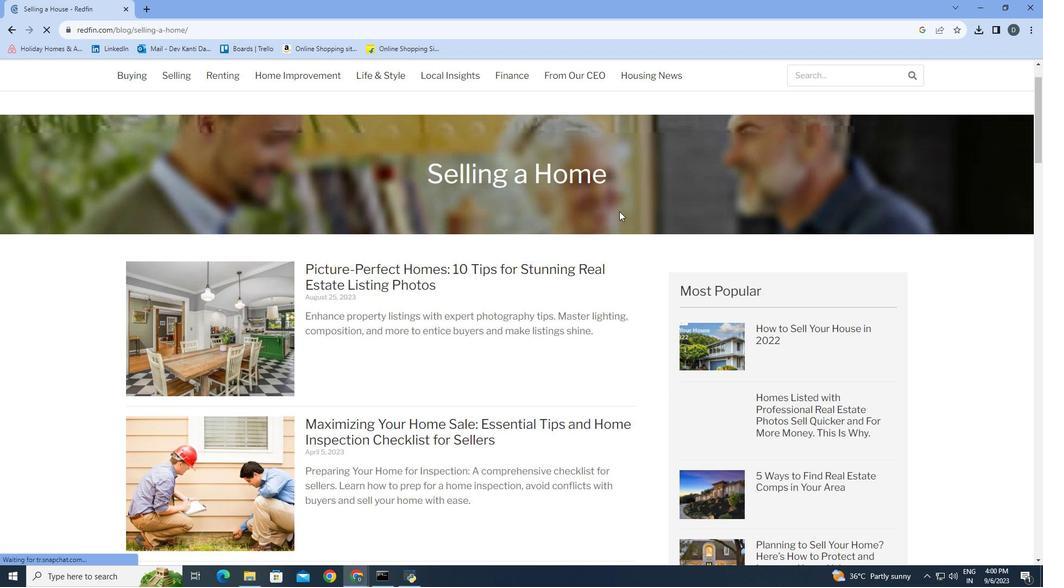 
Action: Mouse scrolled (696, 213) with delta (0, 0)
Screenshot: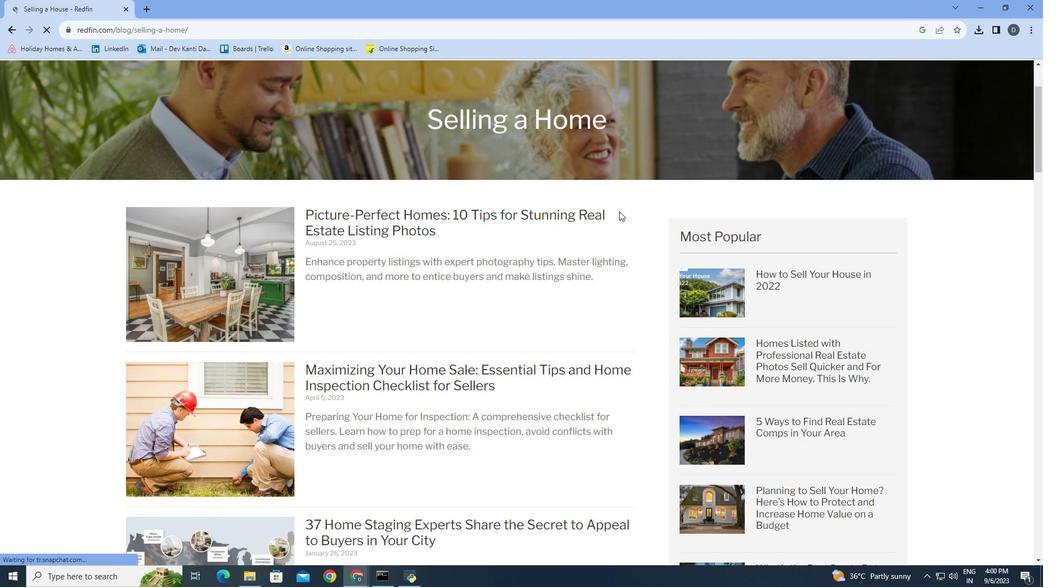 
Action: Mouse scrolled (696, 213) with delta (0, 0)
Screenshot: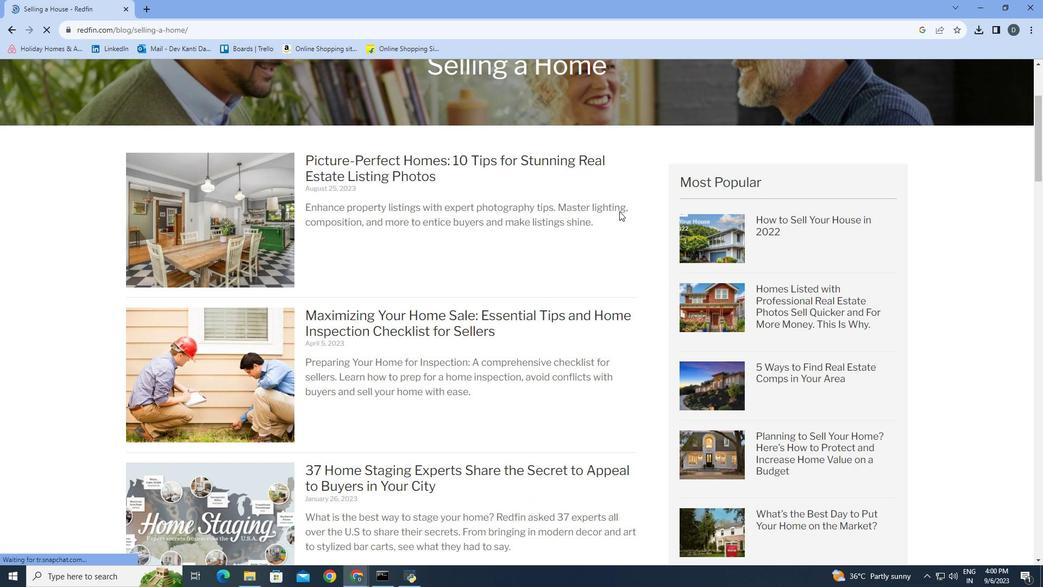 
Action: Mouse scrolled (696, 213) with delta (0, 0)
Screenshot: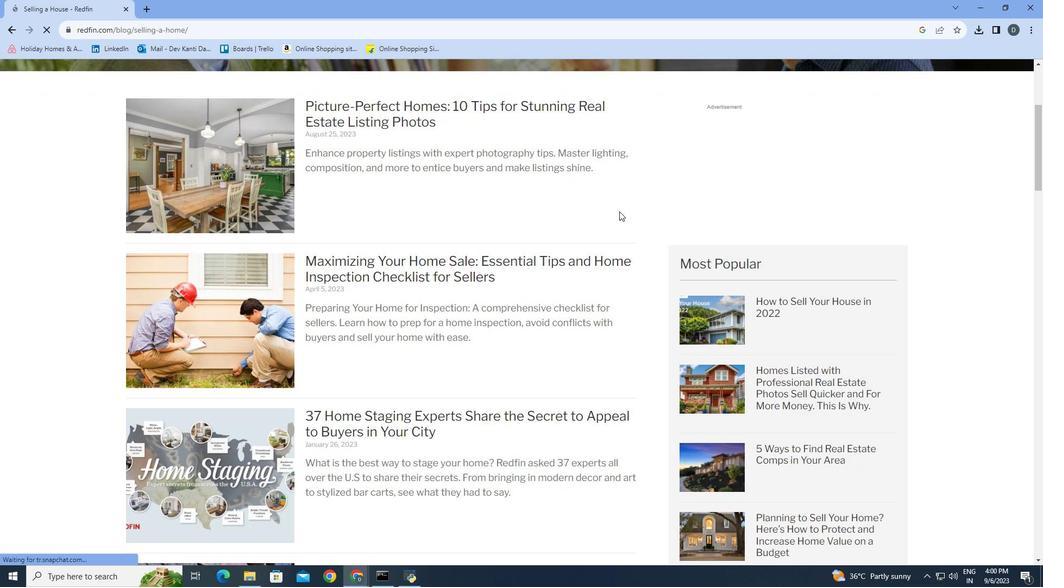 
Action: Mouse scrolled (696, 213) with delta (0, 0)
Screenshot: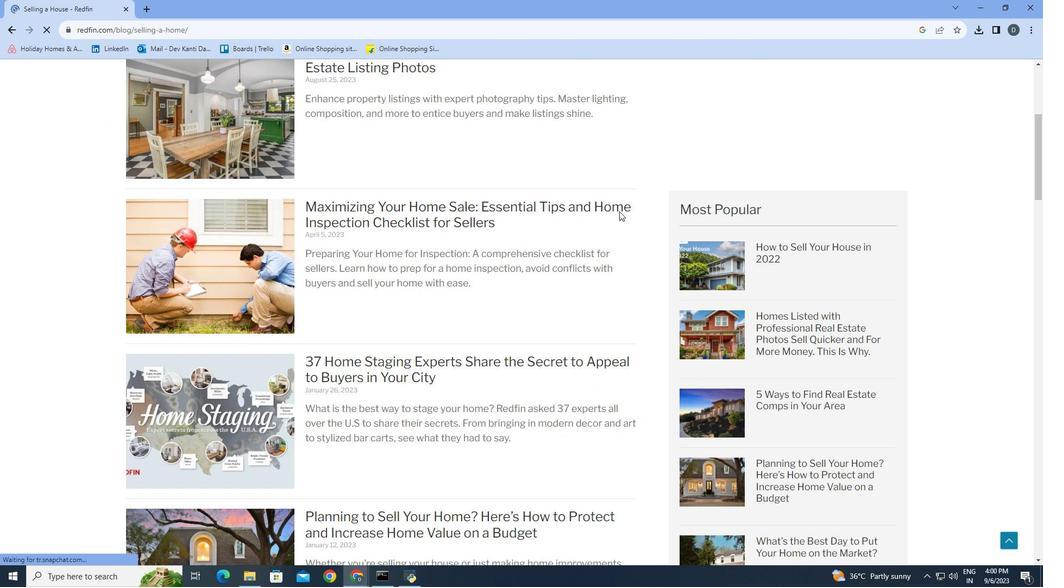 
Action: Mouse scrolled (696, 213) with delta (0, 0)
Screenshot: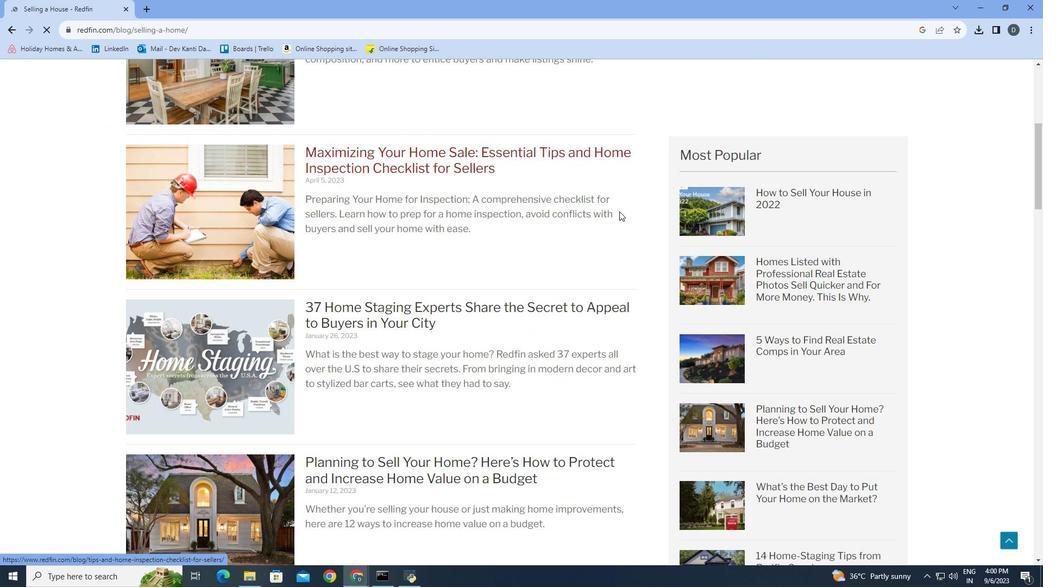 
Action: Mouse scrolled (696, 213) with delta (0, 0)
Screenshot: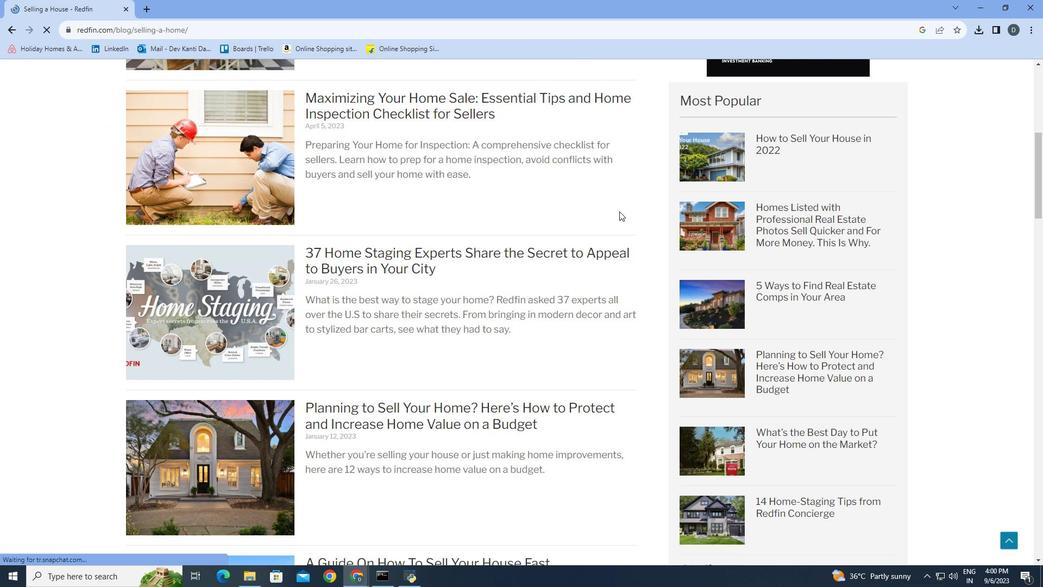
Action: Mouse scrolled (696, 213) with delta (0, 0)
Screenshot: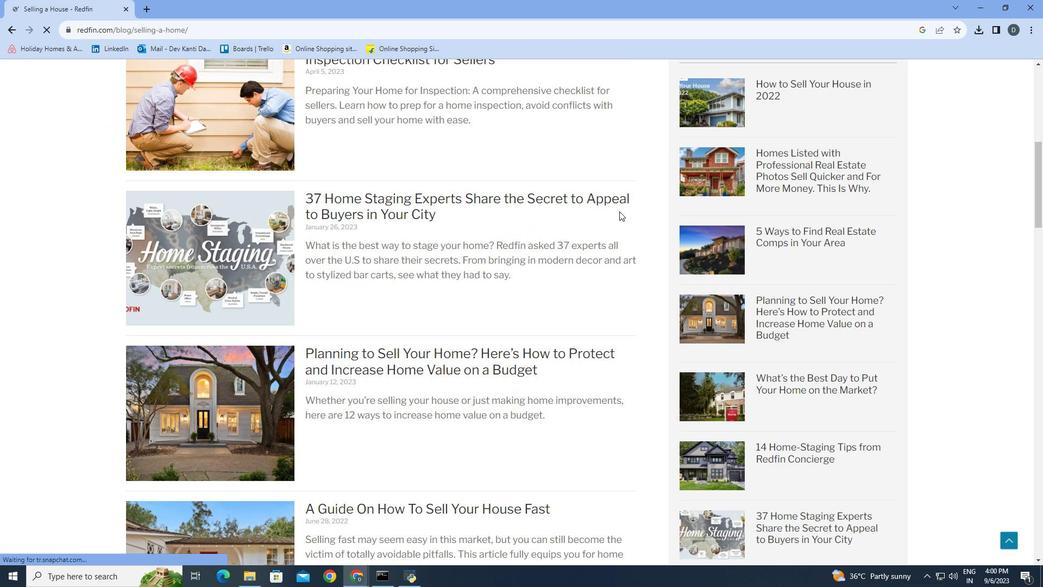 
Action: Mouse scrolled (696, 213) with delta (0, 0)
Screenshot: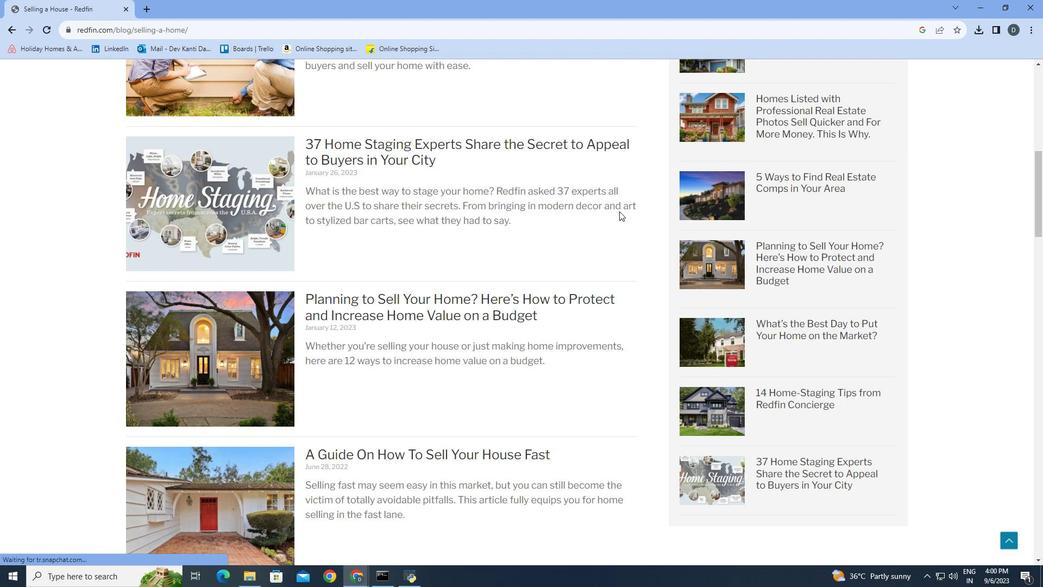 
Action: Mouse scrolled (696, 213) with delta (0, 0)
Screenshot: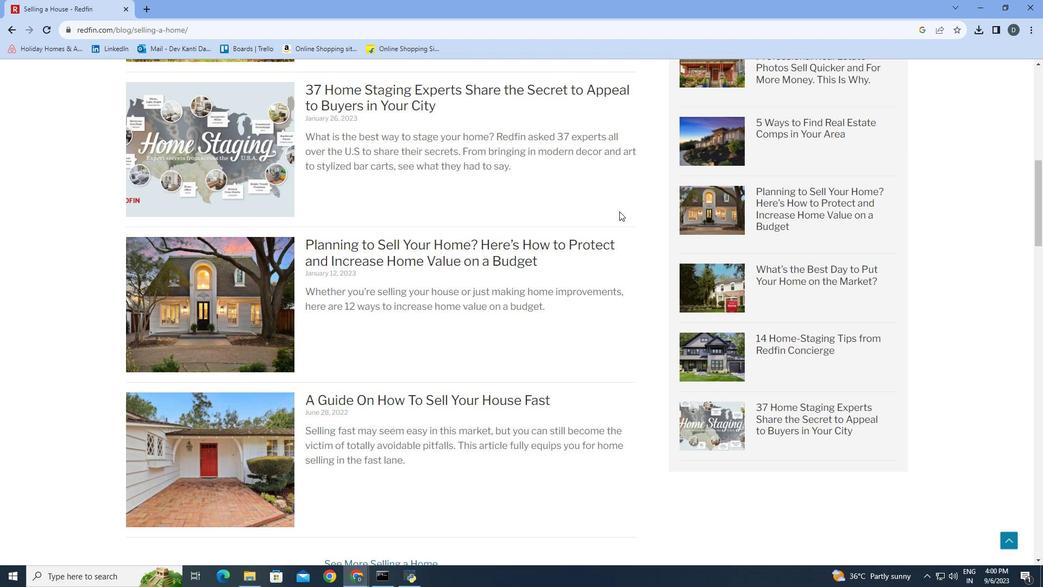 
Action: Mouse scrolled (696, 213) with delta (0, 0)
Screenshot: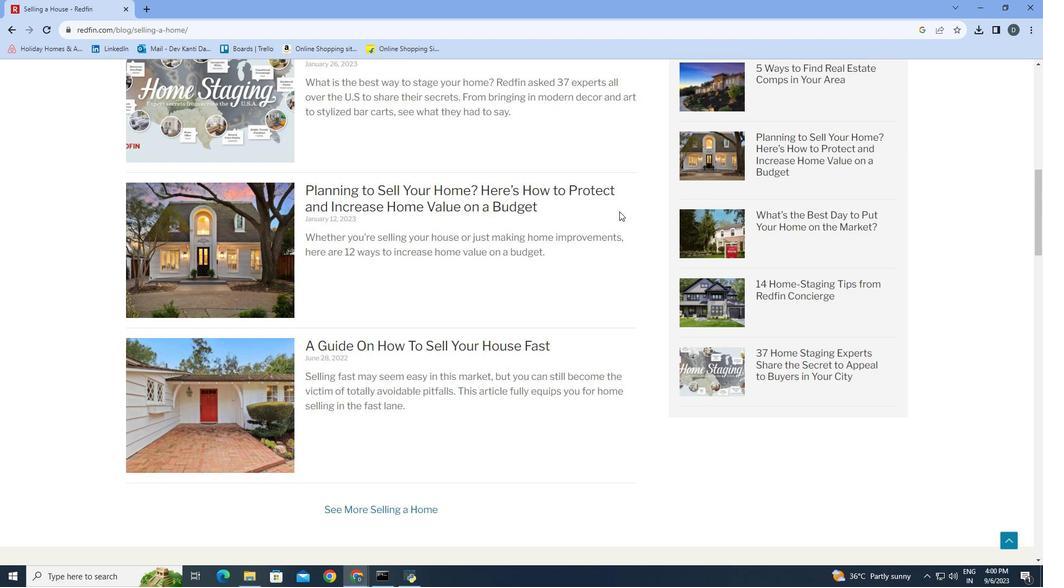 
Action: Mouse scrolled (696, 213) with delta (0, 0)
Screenshot: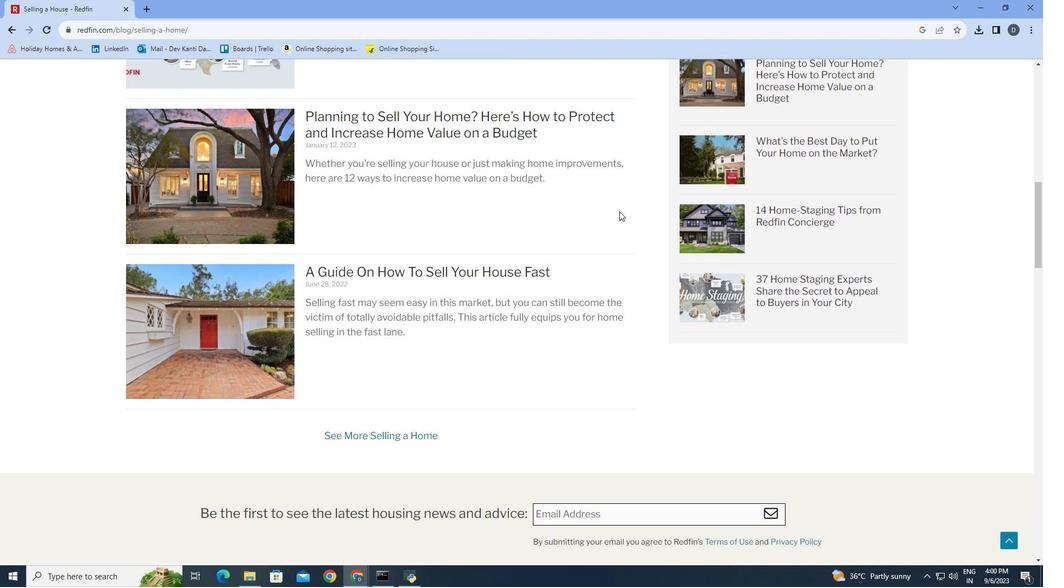 
Action: Mouse scrolled (696, 213) with delta (0, 0)
Screenshot: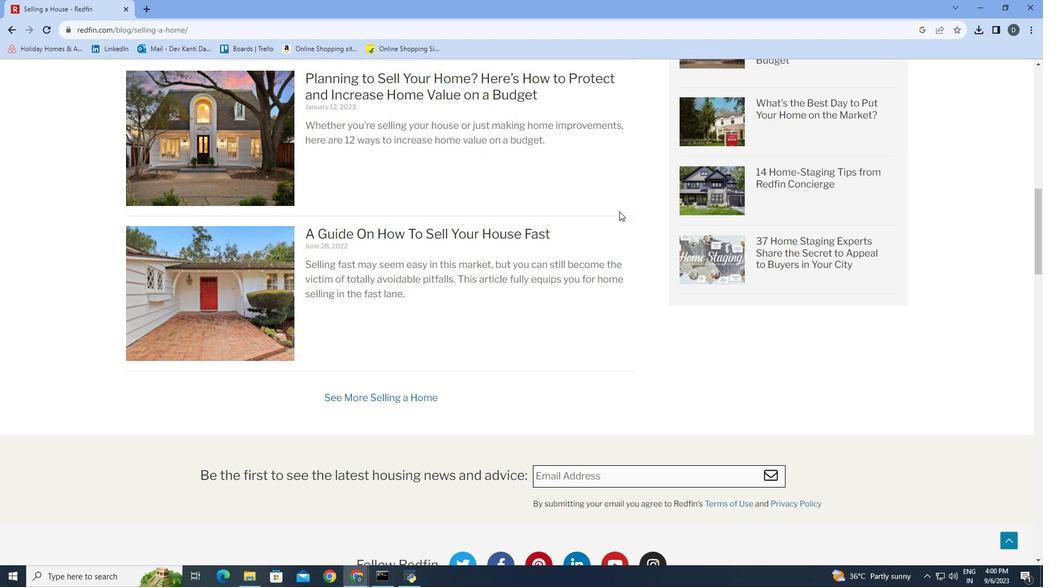 
Action: Mouse scrolled (696, 213) with delta (0, 0)
Screenshot: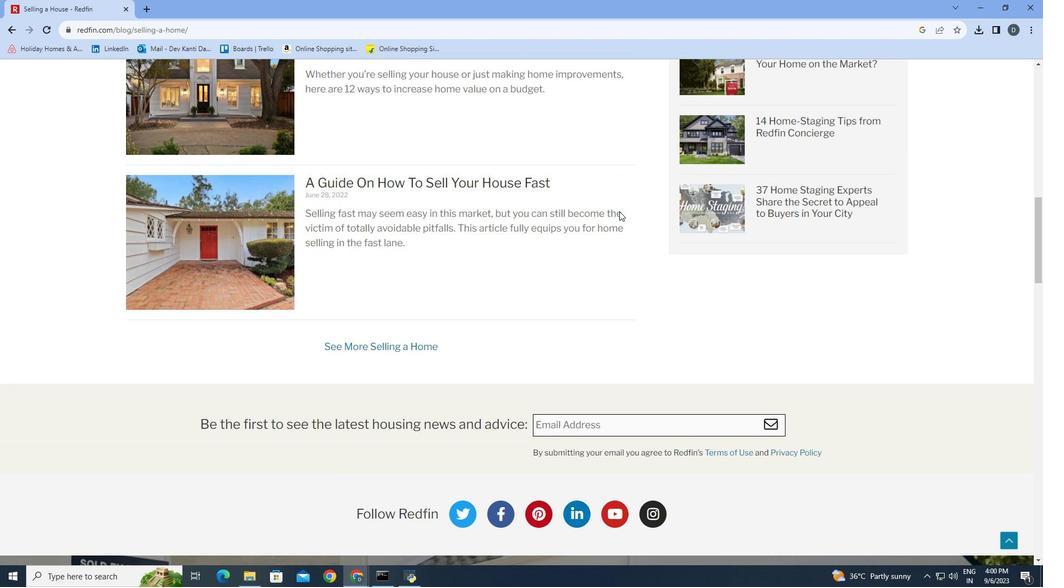 
Action: Mouse scrolled (696, 213) with delta (0, 0)
Screenshot: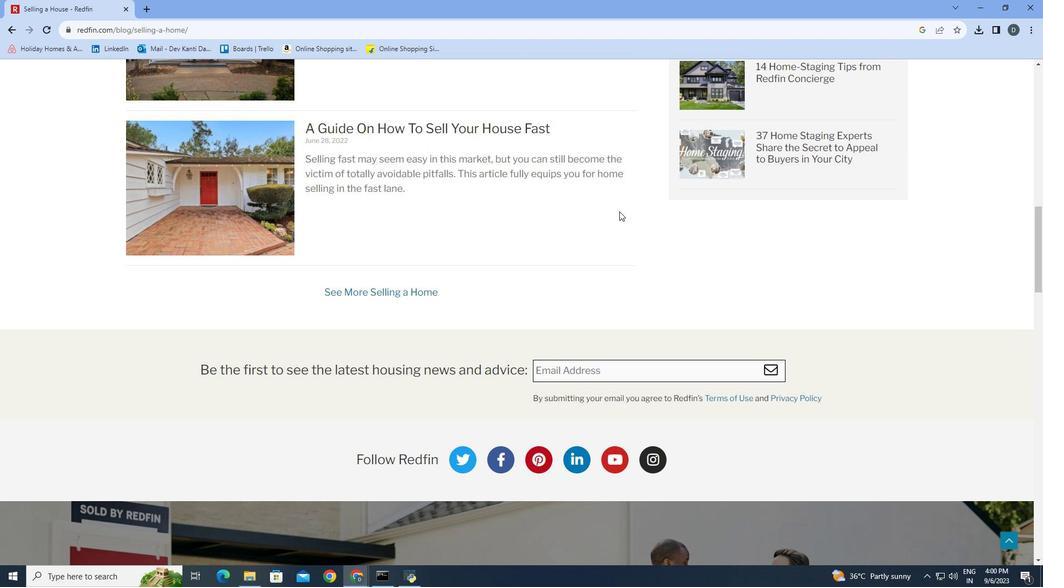 
Action: Mouse scrolled (696, 213) with delta (0, 0)
Screenshot: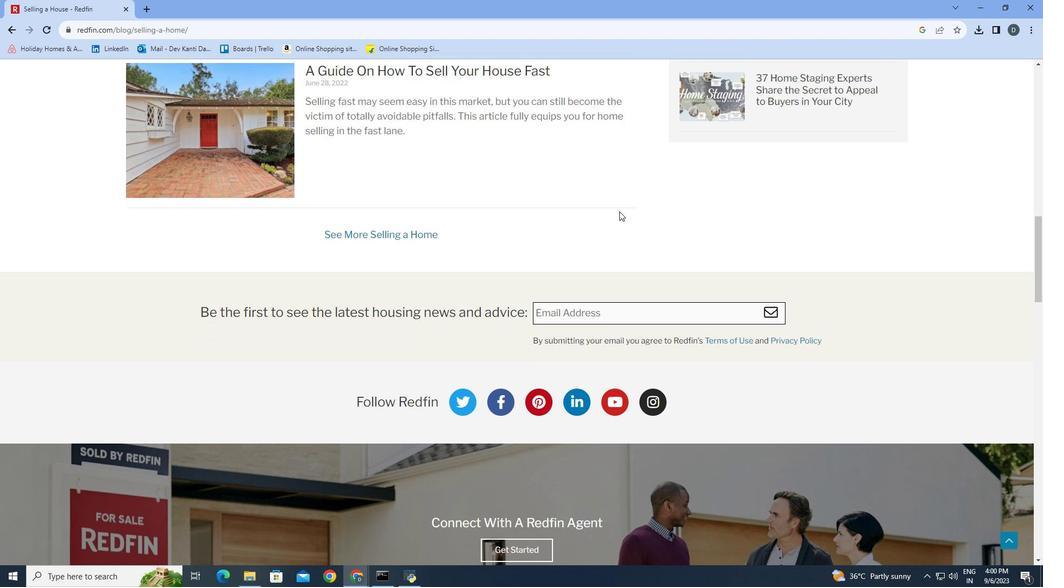 
Action: Mouse scrolled (696, 213) with delta (0, 0)
Screenshot: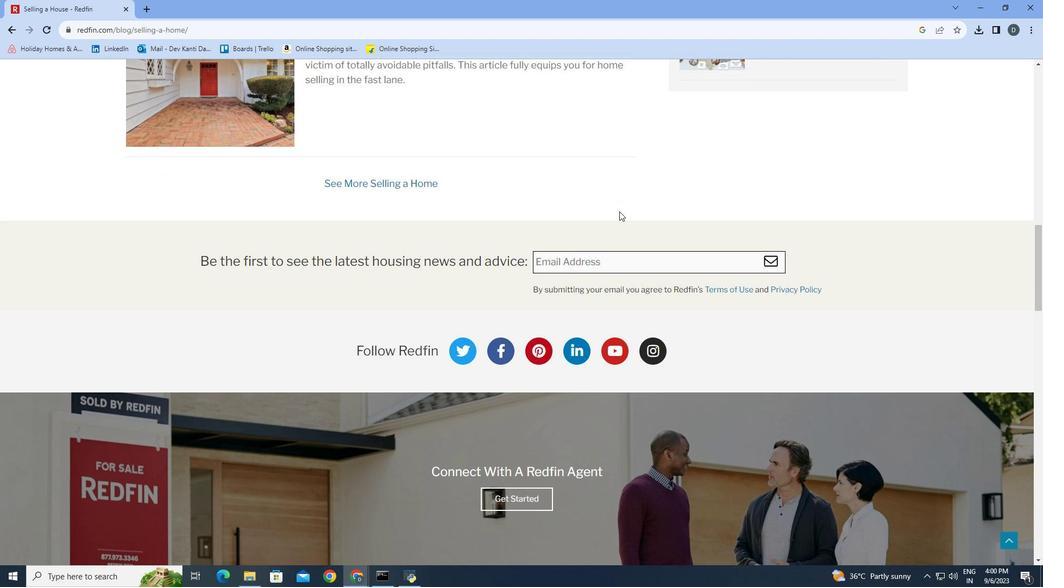 
Action: Mouse scrolled (696, 213) with delta (0, 0)
Screenshot: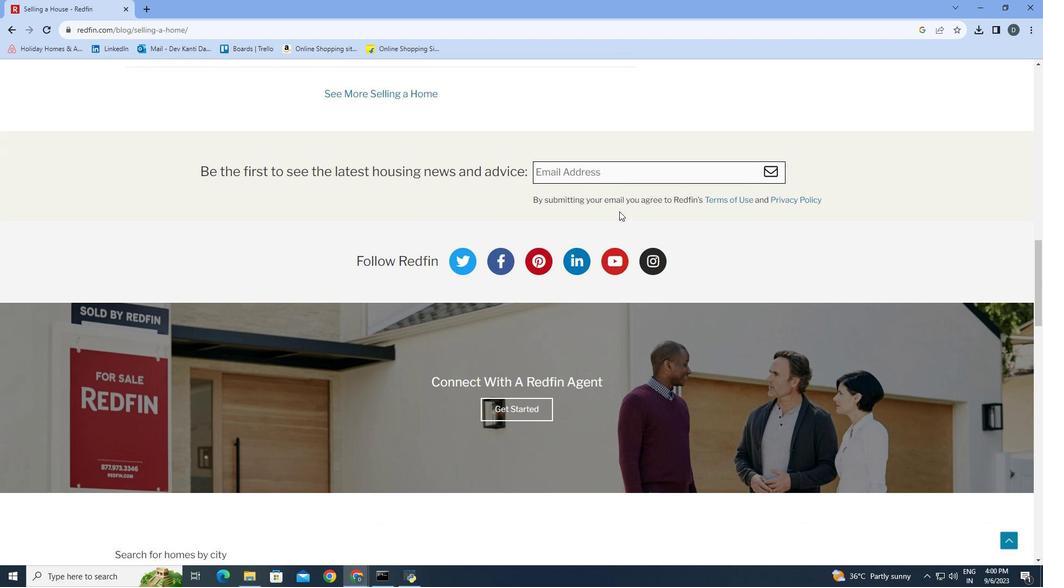 
Action: Mouse scrolled (696, 213) with delta (0, 0)
Screenshot: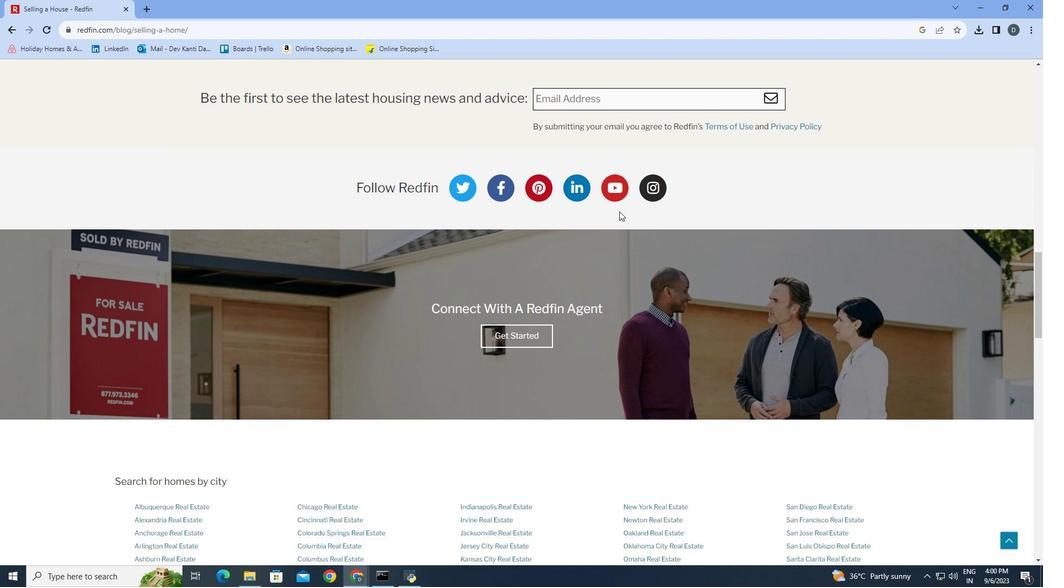 
Action: Mouse scrolled (696, 213) with delta (0, 0)
Screenshot: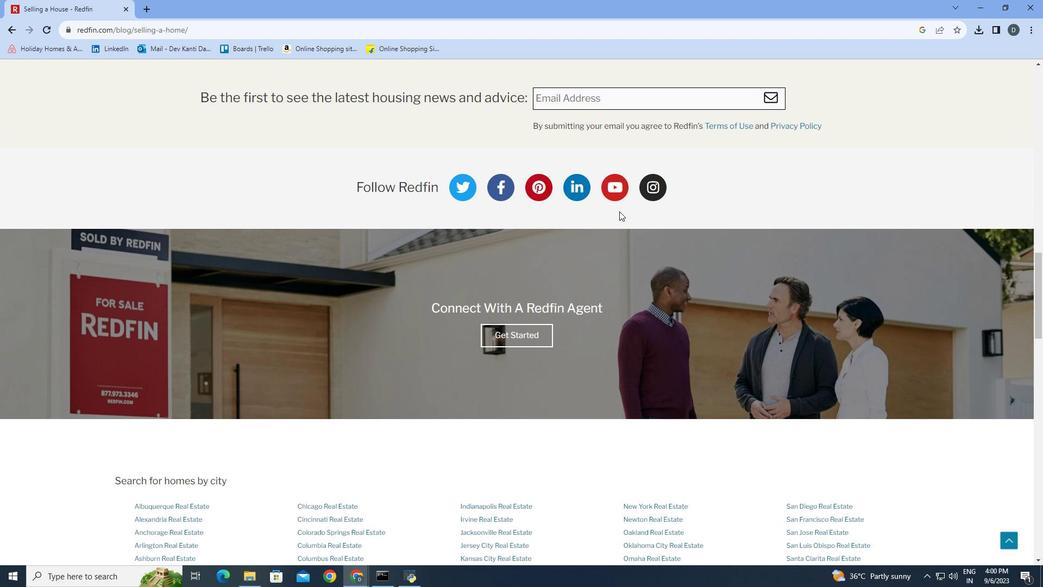 
Action: Mouse scrolled (696, 213) with delta (0, 0)
Screenshot: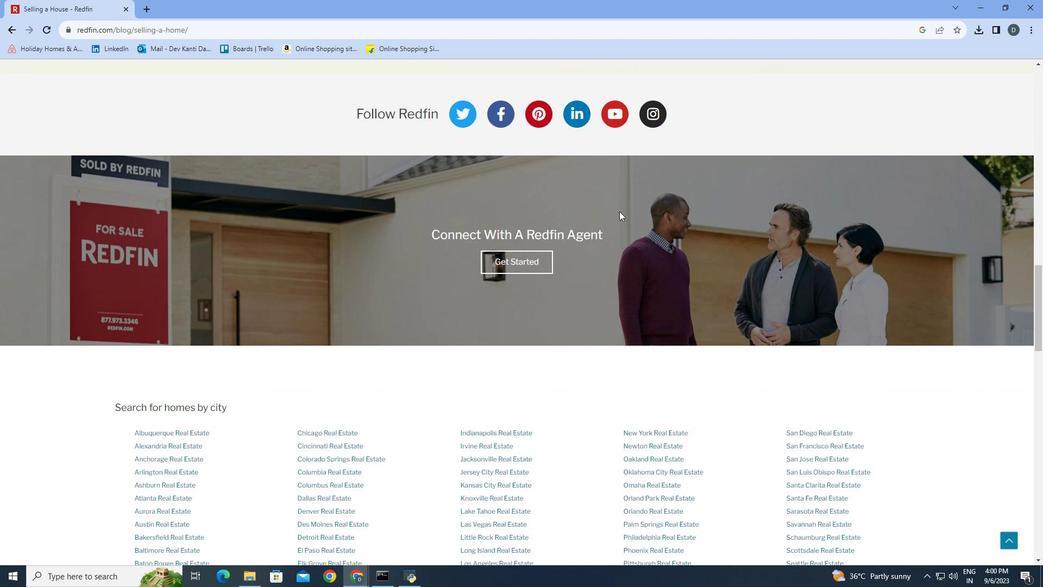 
Action: Mouse scrolled (696, 213) with delta (0, 0)
Screenshot: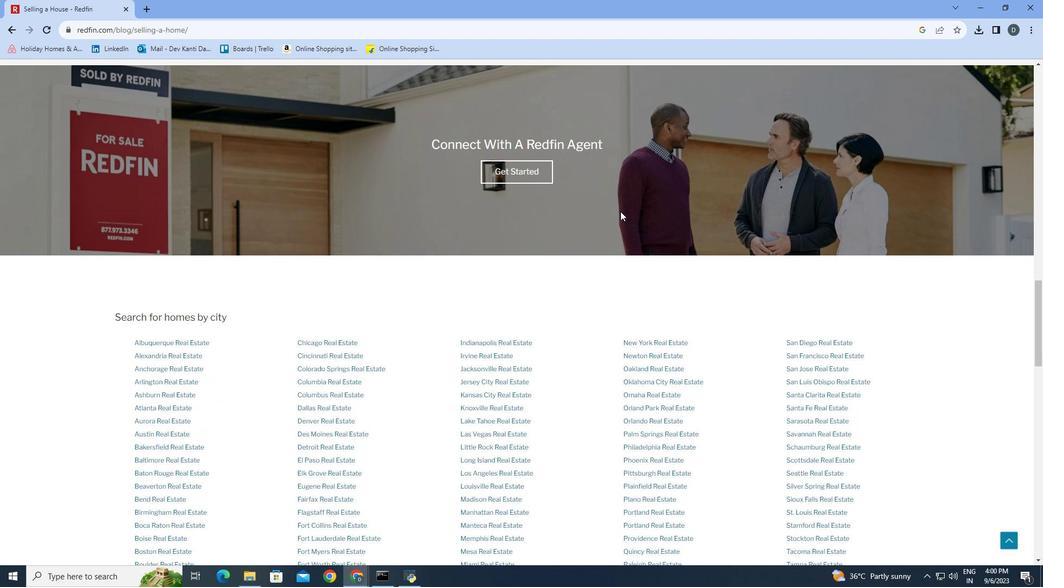 
Action: Mouse scrolled (696, 213) with delta (0, 0)
Screenshot: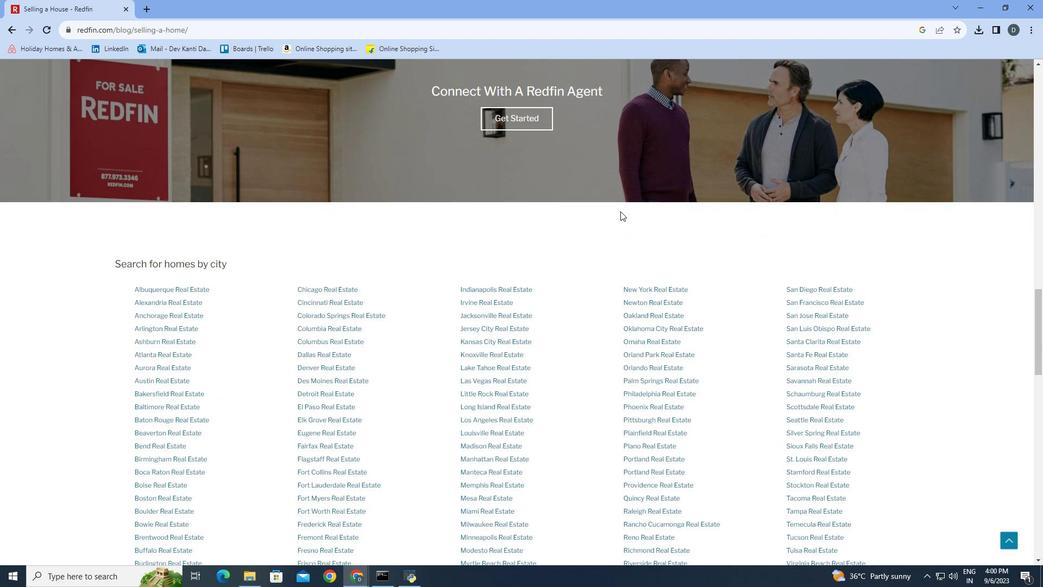 
Action: Mouse scrolled (696, 213) with delta (0, 0)
Screenshot: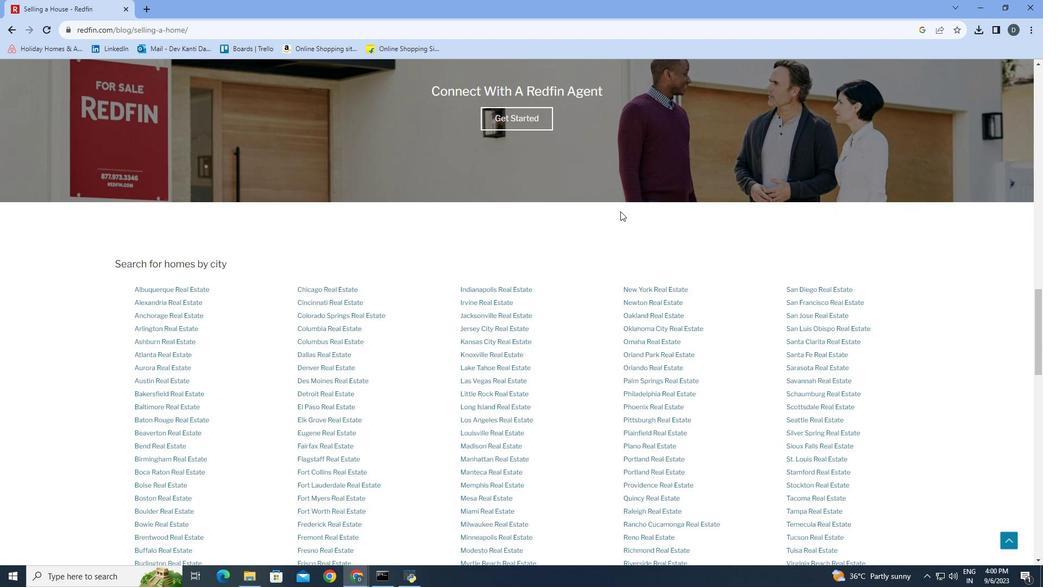 
Action: Mouse moved to (697, 213)
Screenshot: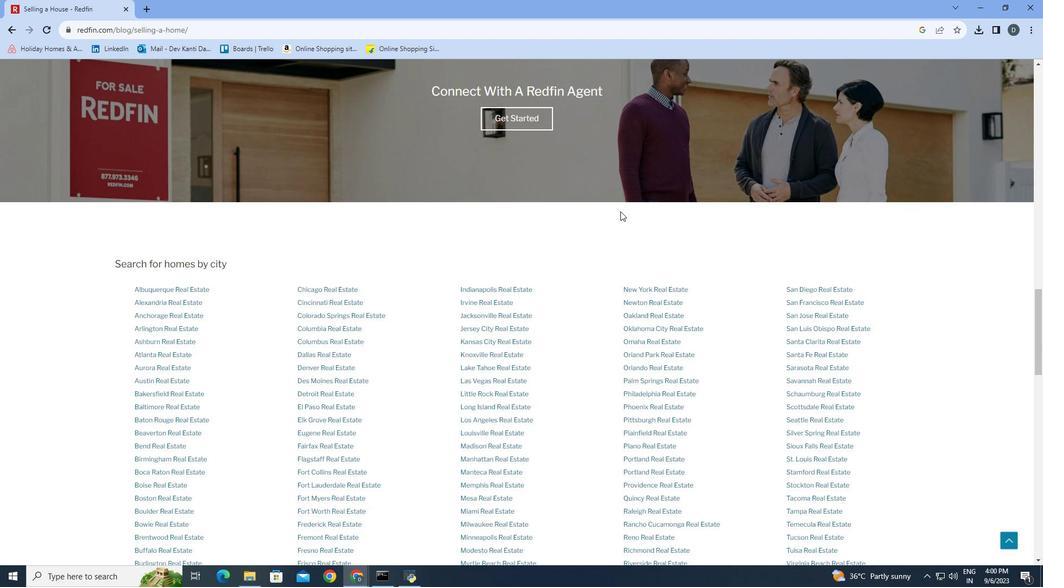 
